 Task: Add Attachment from computer to Card Card0000000069 in Board Board0000000018 in Workspace WS0000000006 in Trello. Add Cover Purple to Card Card0000000069 in Board Board0000000018 in Workspace WS0000000006 in Trello. Add "Move Card To …" Button titled Button0000000069 to "top" of the list "To Do" to Card Card0000000069 in Board Board0000000018 in Workspace WS0000000006 in Trello. Add Description DS0000000069 to Card Card0000000069 in Board Board0000000018 in Workspace WS0000000006 in Trello. Add Comment CM0000000069 to Card Card0000000069 in Board Board0000000018 in Workspace WS0000000006 in Trello
Action: Mouse moved to (472, 546)
Screenshot: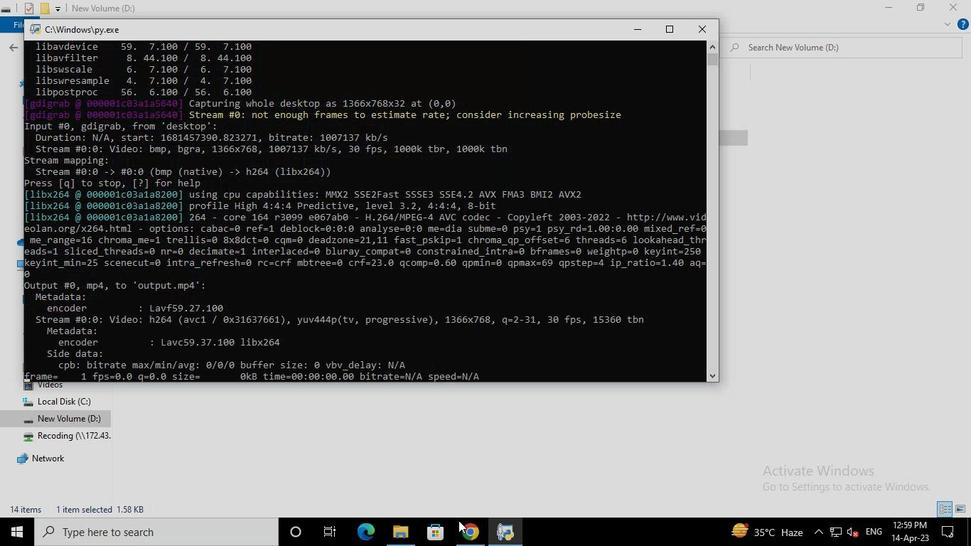 
Action: Mouse pressed left at (472, 545)
Screenshot: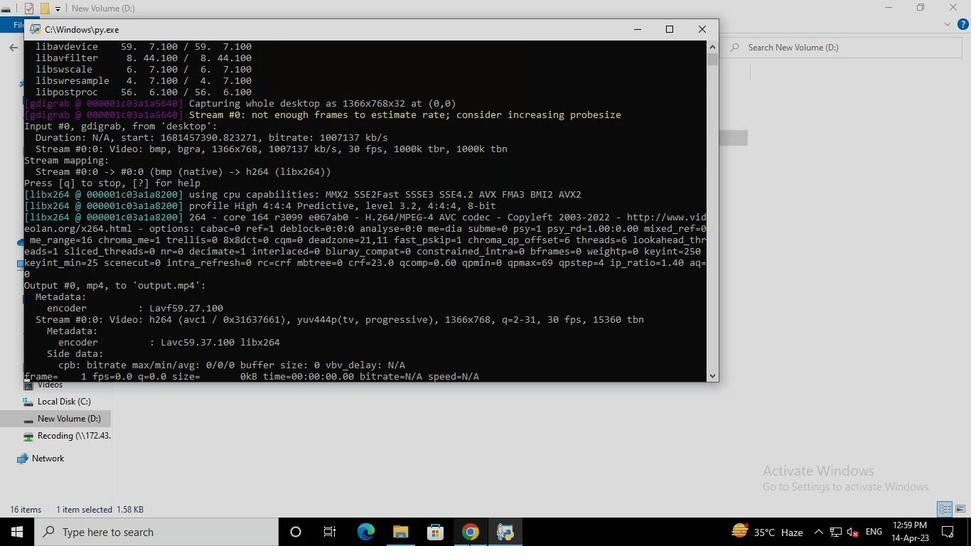 
Action: Mouse moved to (510, 378)
Screenshot: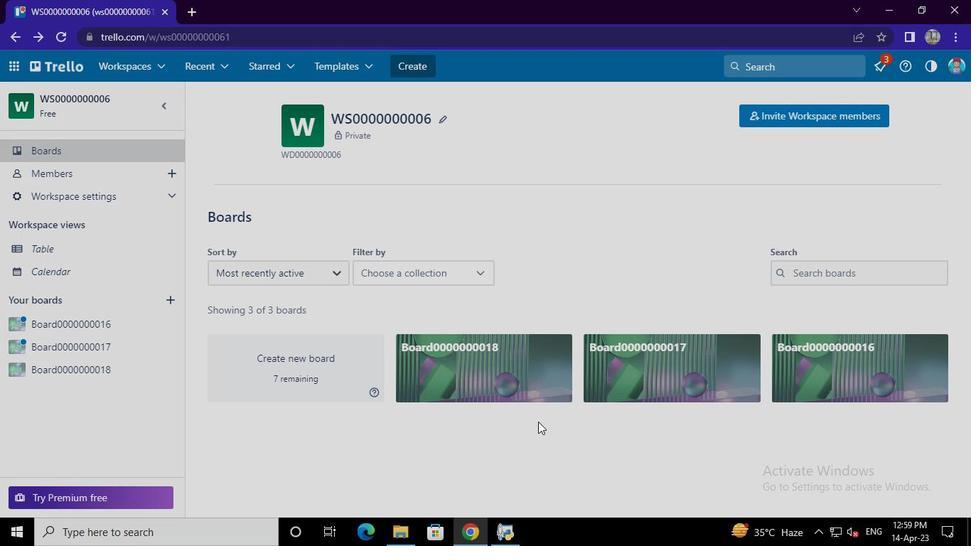 
Action: Mouse pressed left at (510, 378)
Screenshot: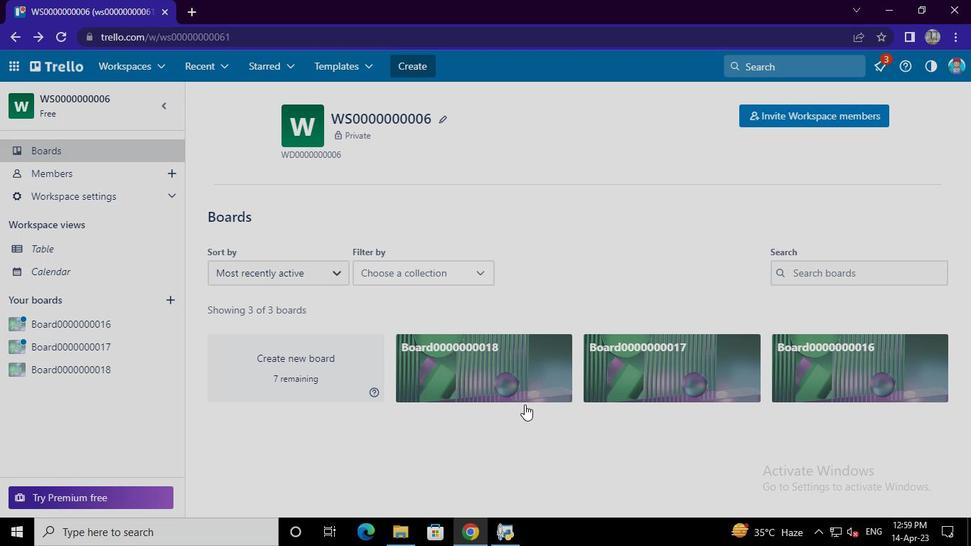 
Action: Mouse moved to (369, 191)
Screenshot: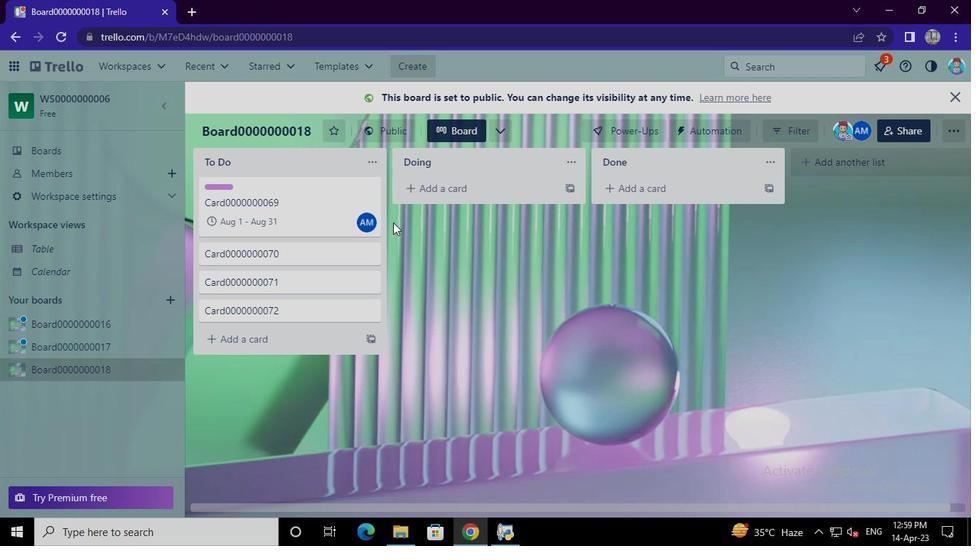 
Action: Mouse pressed left at (369, 191)
Screenshot: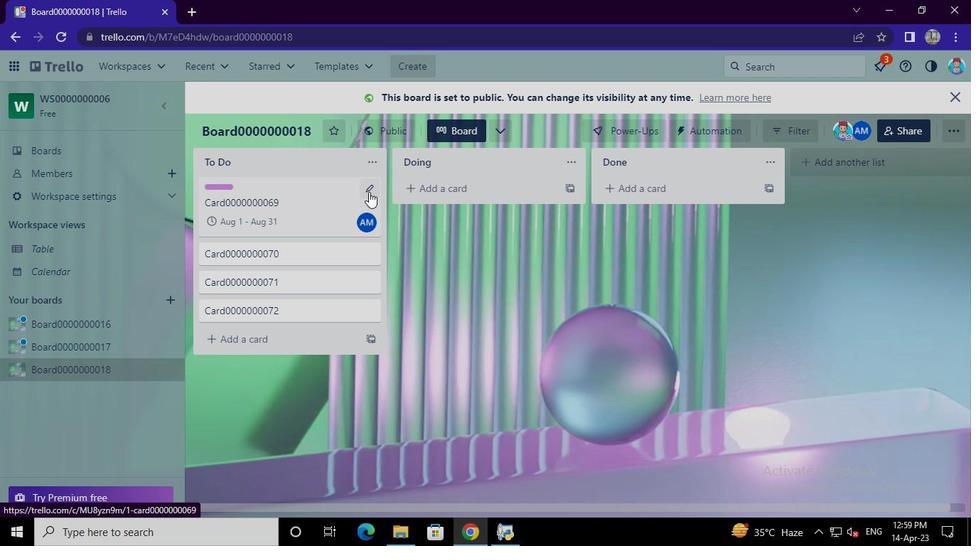 
Action: Mouse moved to (416, 187)
Screenshot: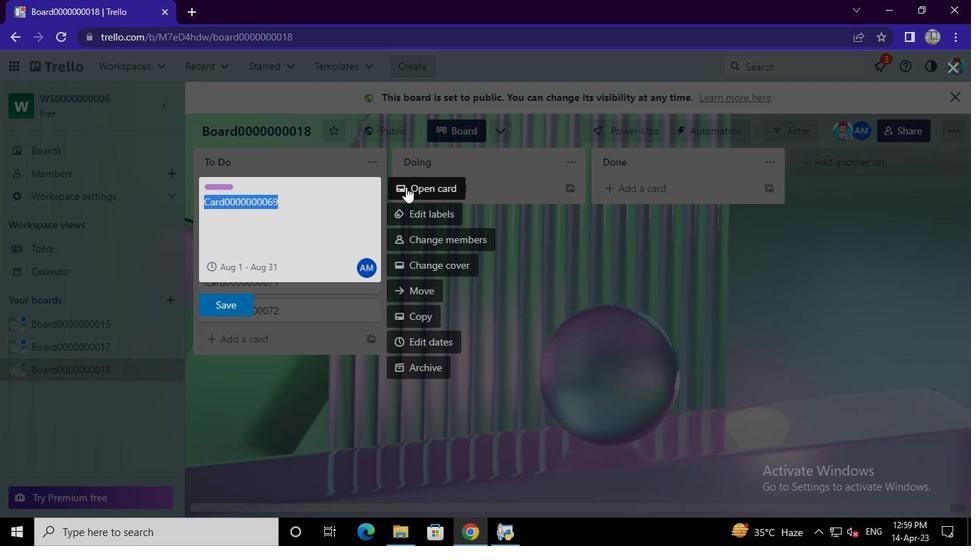 
Action: Mouse pressed left at (416, 187)
Screenshot: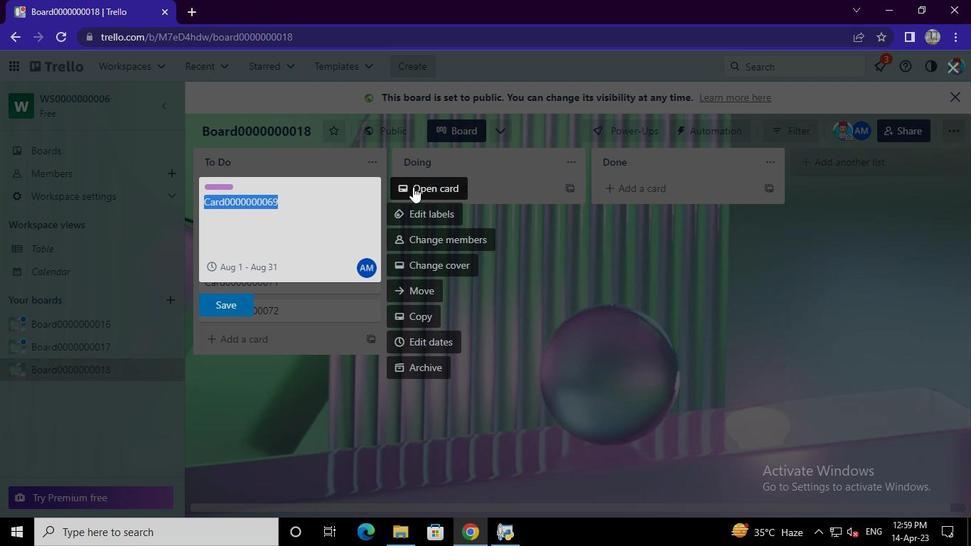 
Action: Mouse moved to (669, 343)
Screenshot: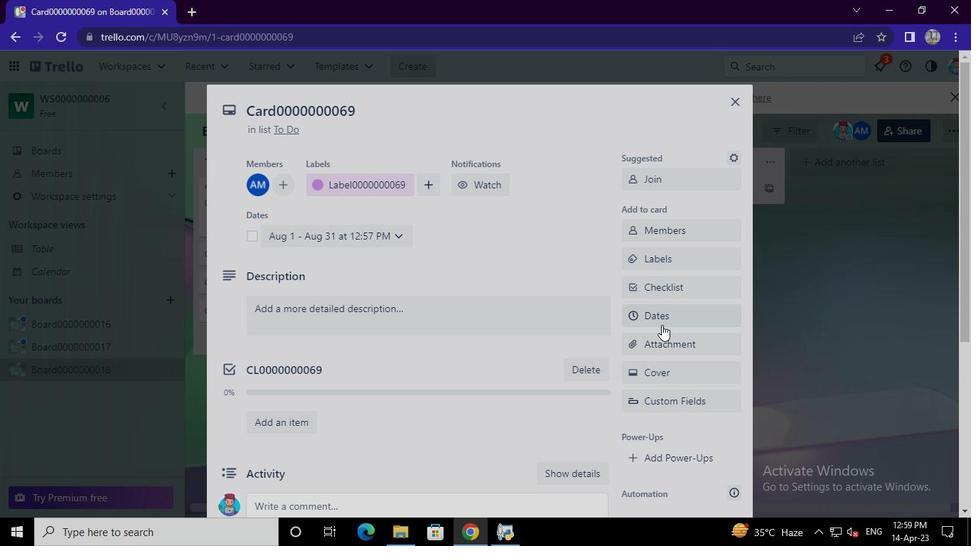 
Action: Mouse pressed left at (669, 343)
Screenshot: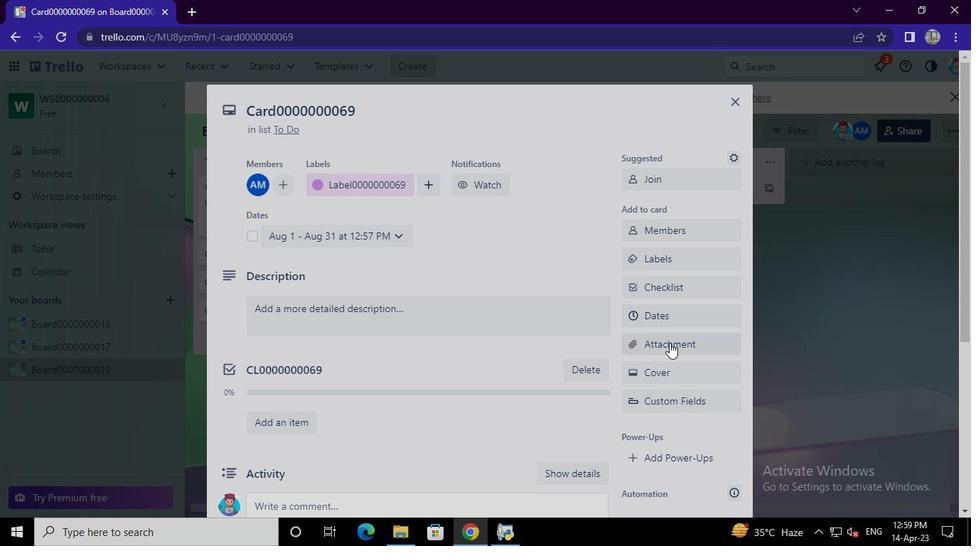 
Action: Mouse moved to (653, 127)
Screenshot: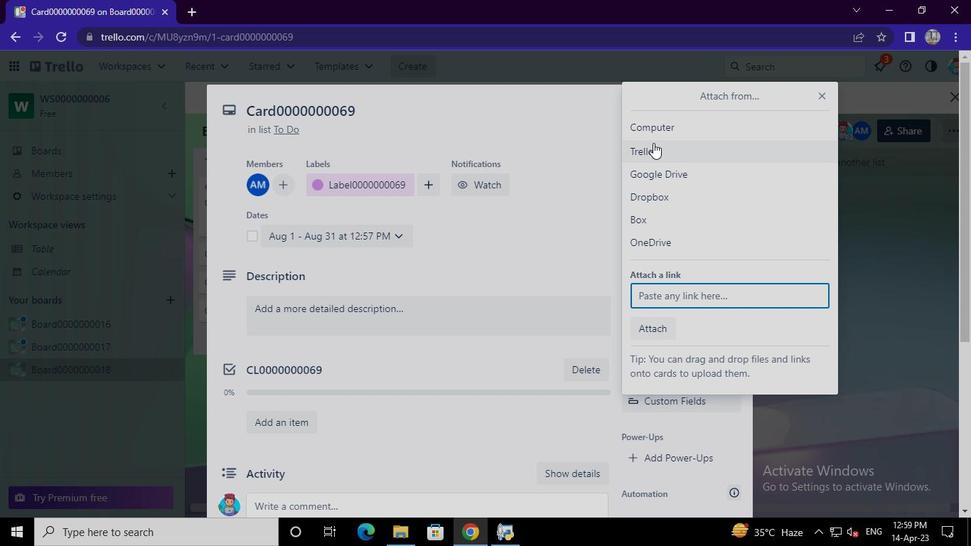 
Action: Mouse pressed left at (653, 127)
Screenshot: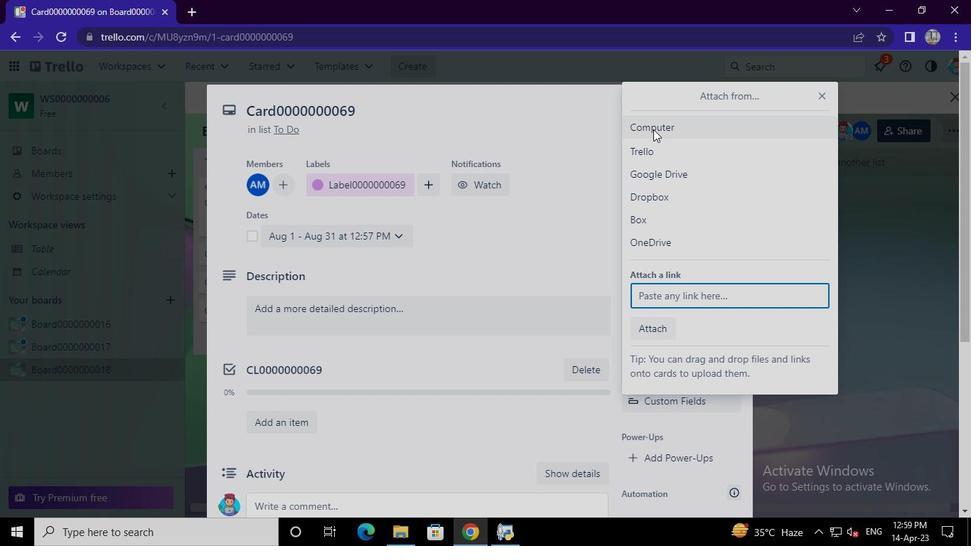 
Action: Mouse moved to (231, 155)
Screenshot: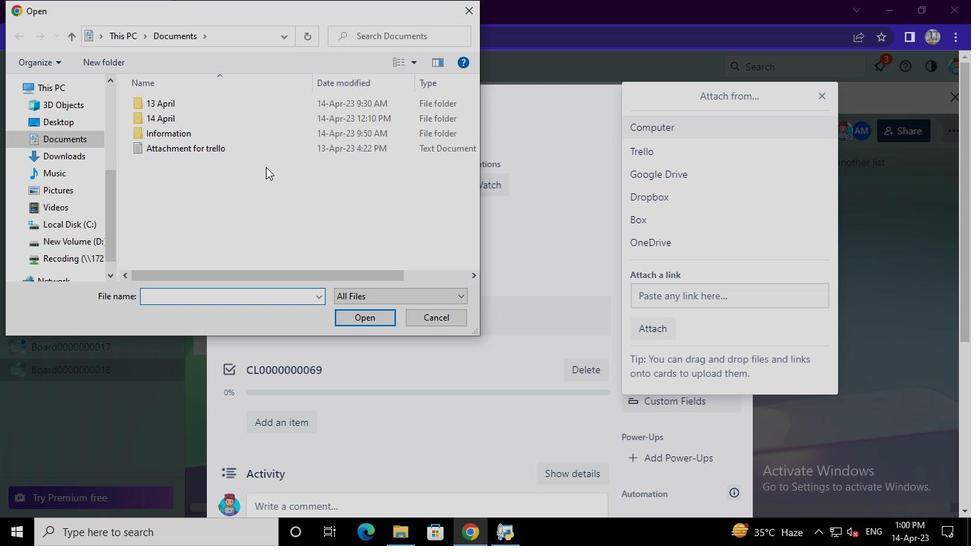 
Action: Mouse pressed left at (231, 155)
Screenshot: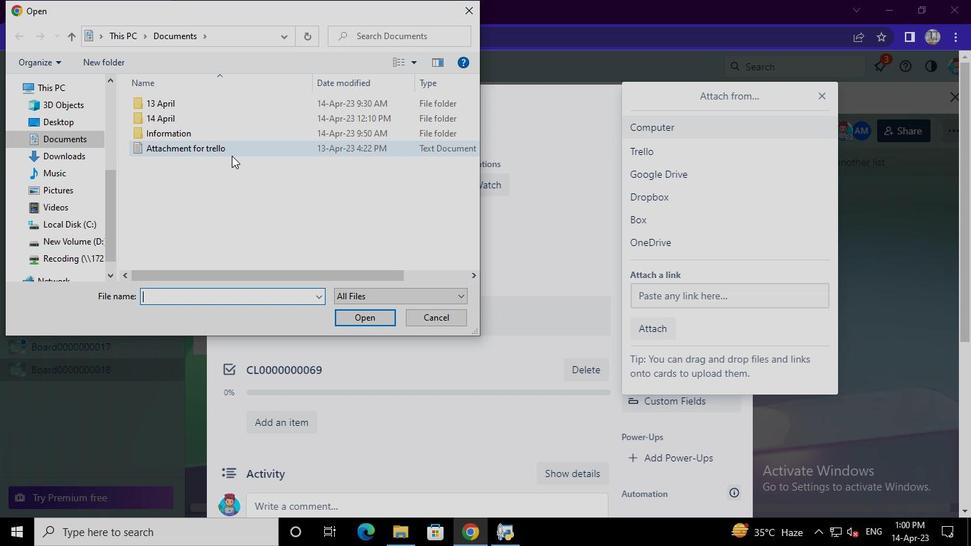 
Action: Mouse pressed left at (231, 155)
Screenshot: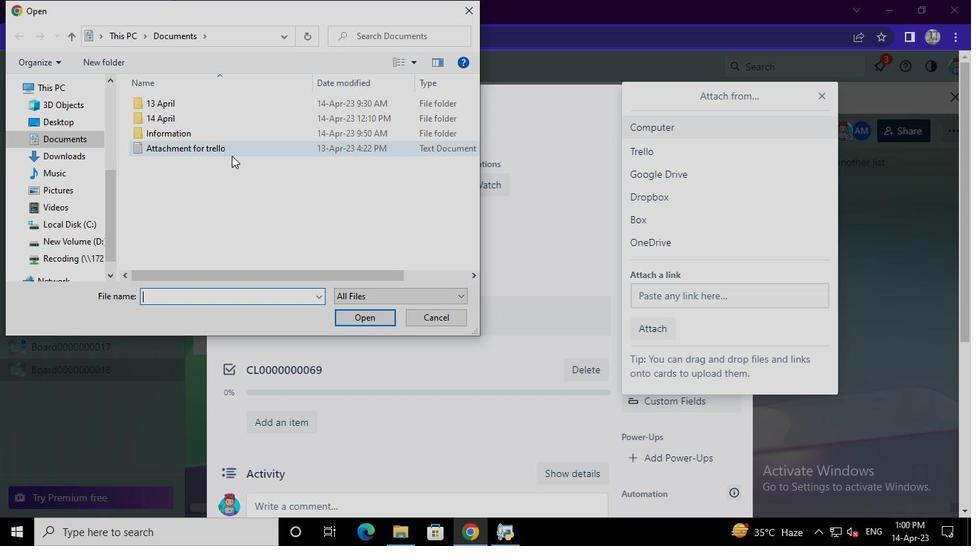
Action: Mouse moved to (649, 374)
Screenshot: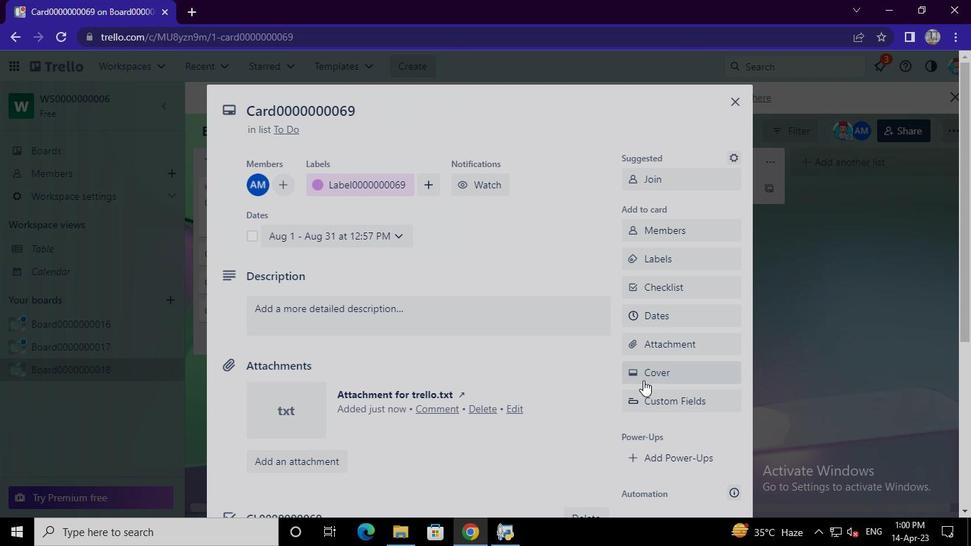 
Action: Mouse pressed left at (649, 374)
Screenshot: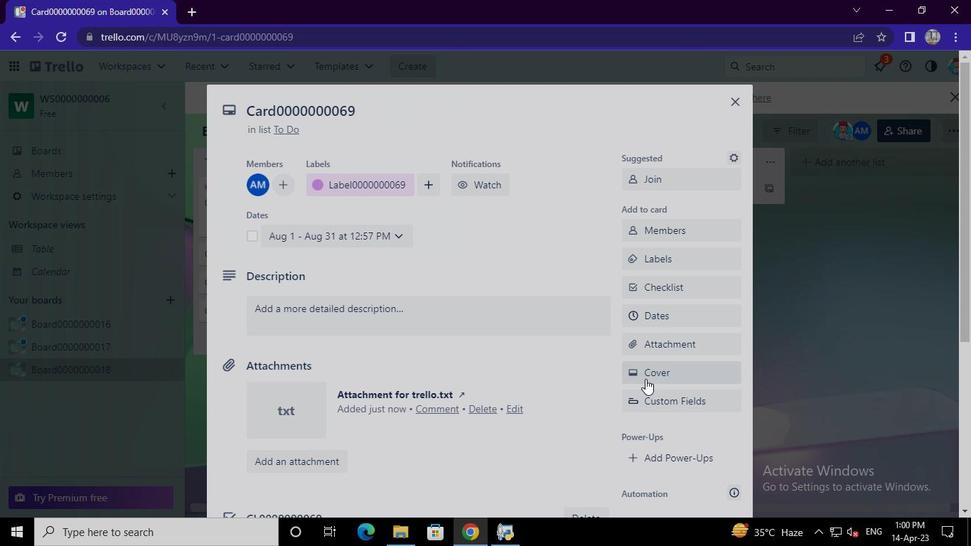 
Action: Mouse moved to (804, 237)
Screenshot: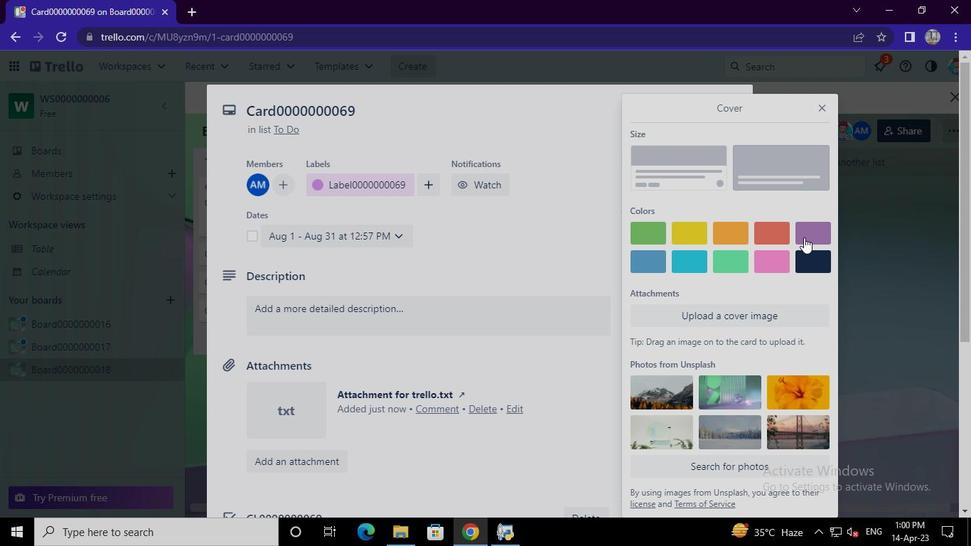 
Action: Mouse pressed left at (804, 237)
Screenshot: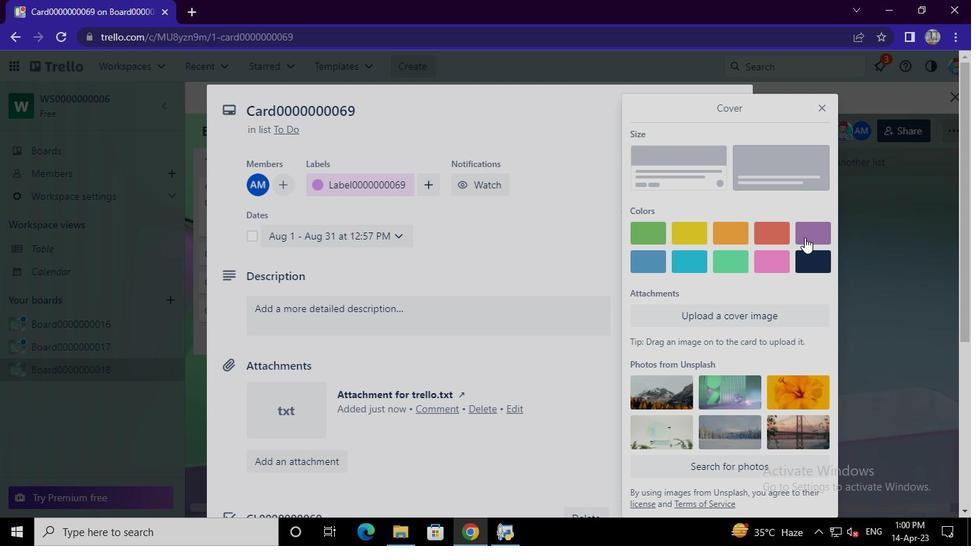 
Action: Mouse moved to (818, 102)
Screenshot: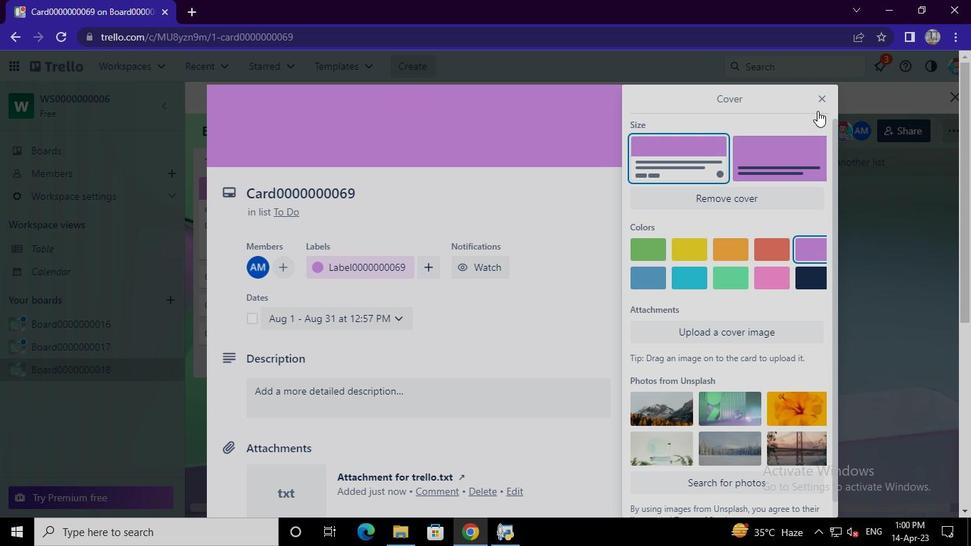 
Action: Mouse pressed left at (818, 102)
Screenshot: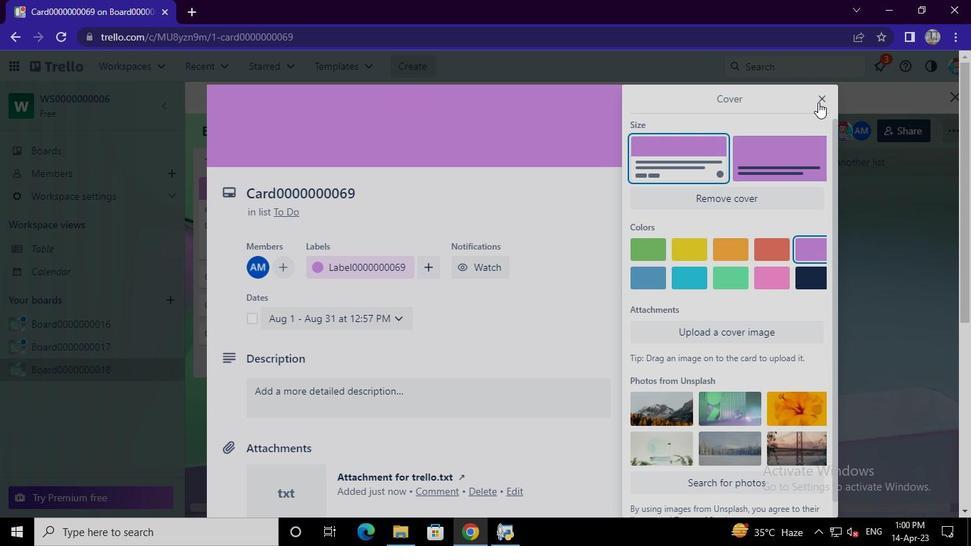 
Action: Mouse moved to (657, 285)
Screenshot: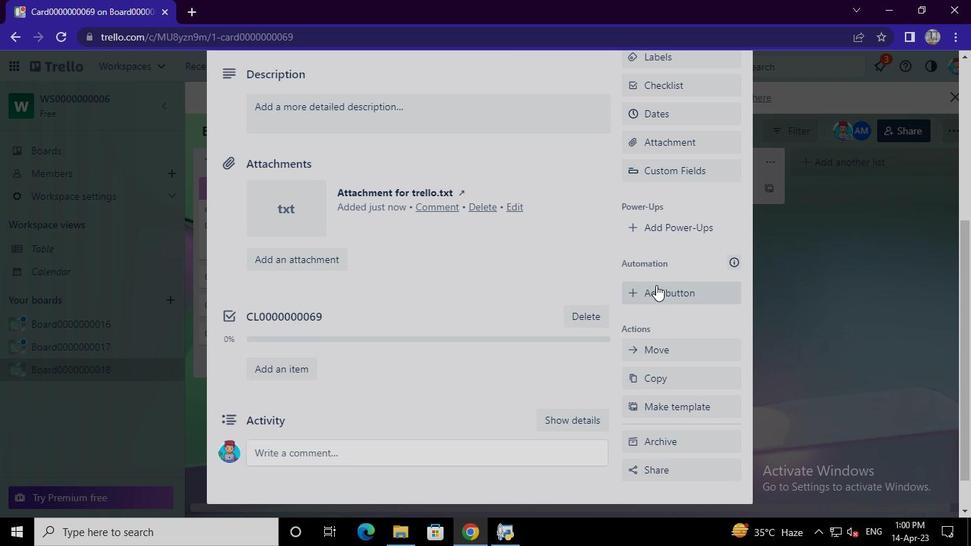 
Action: Mouse pressed left at (657, 285)
Screenshot: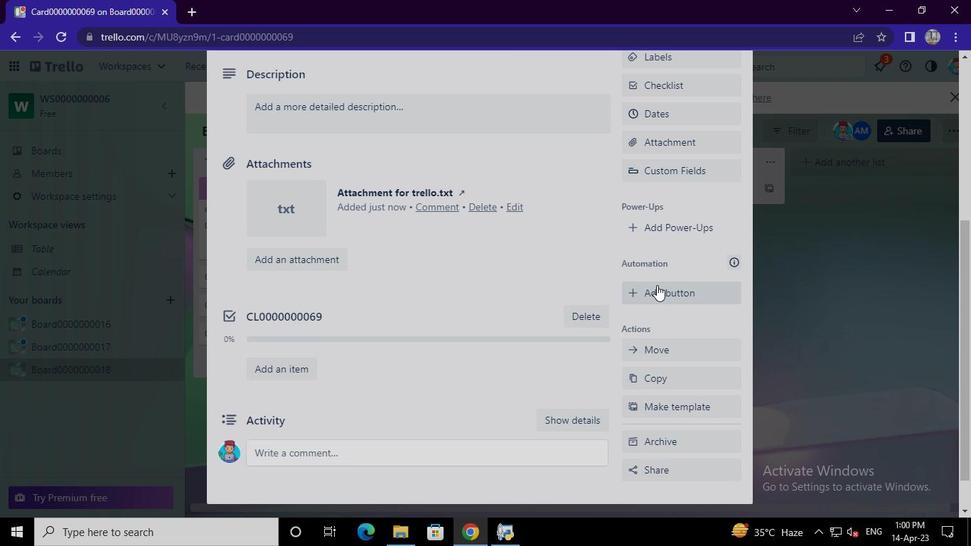 
Action: Mouse moved to (694, 165)
Screenshot: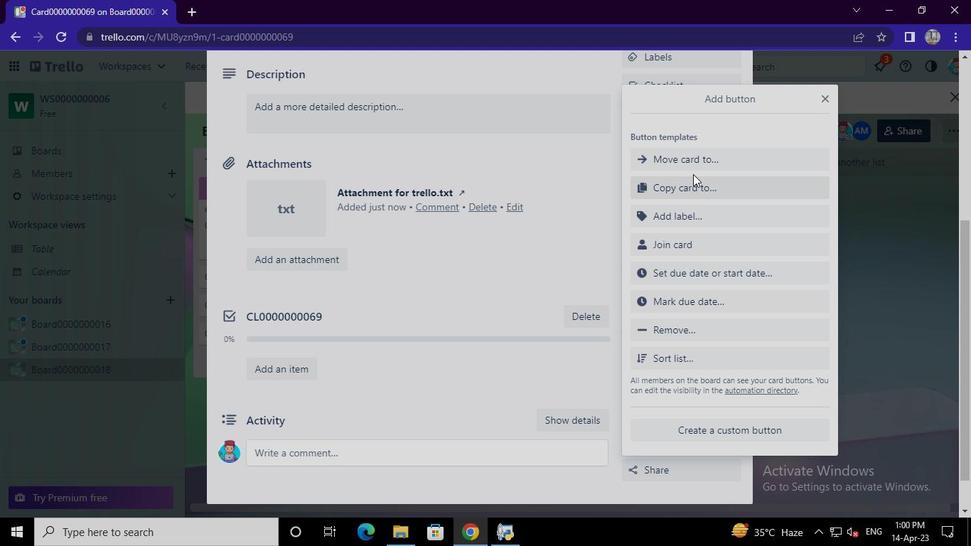 
Action: Mouse pressed left at (694, 165)
Screenshot: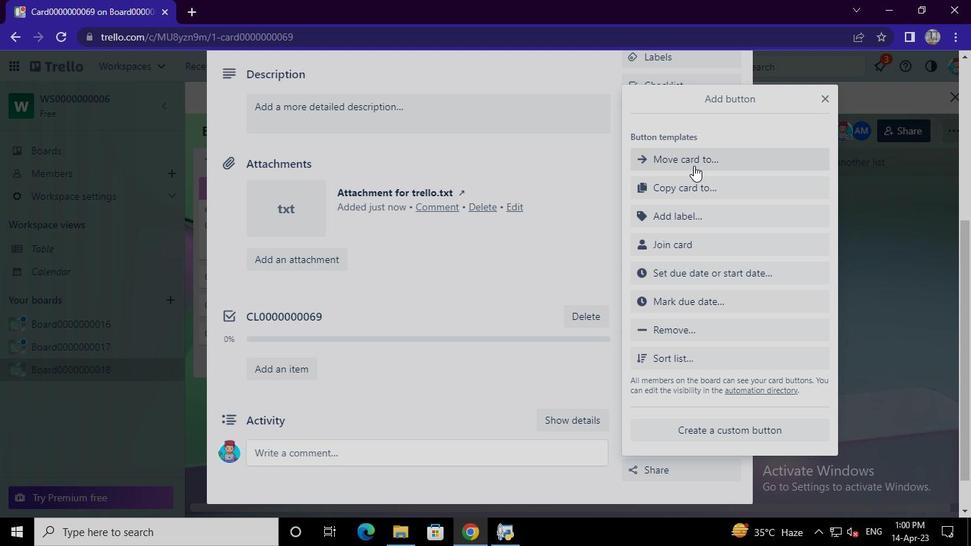 
Action: Mouse pressed left at (694, 165)
Screenshot: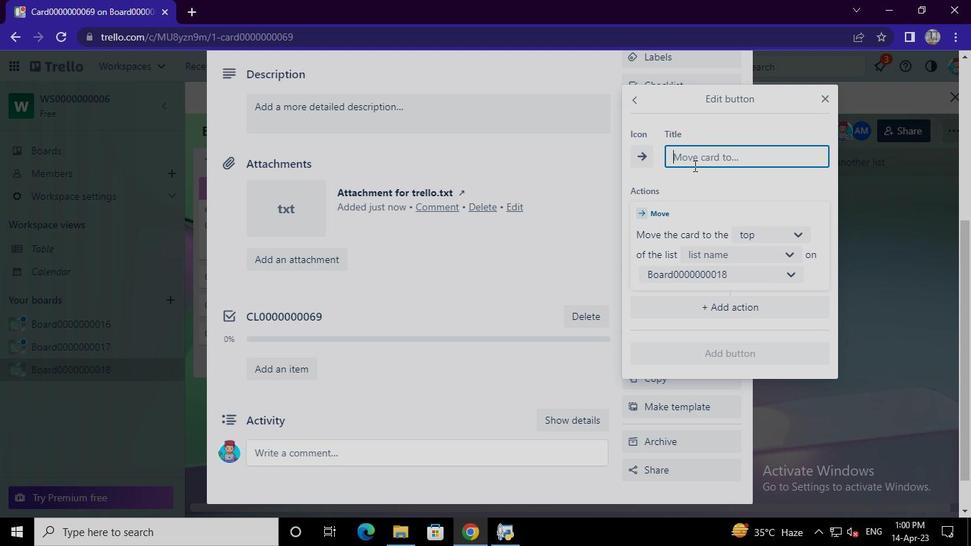 
Action: Keyboard Key.shift
Screenshot: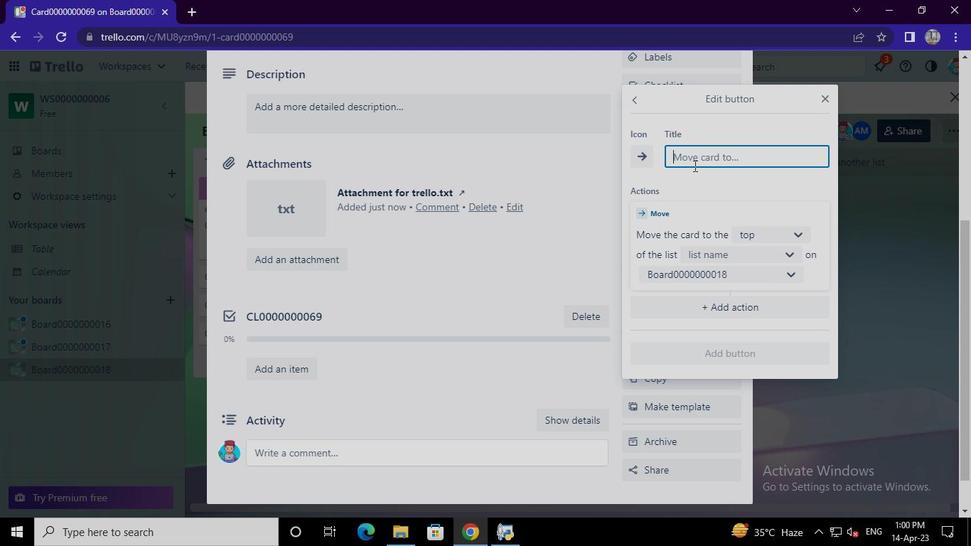 
Action: Keyboard B
Screenshot: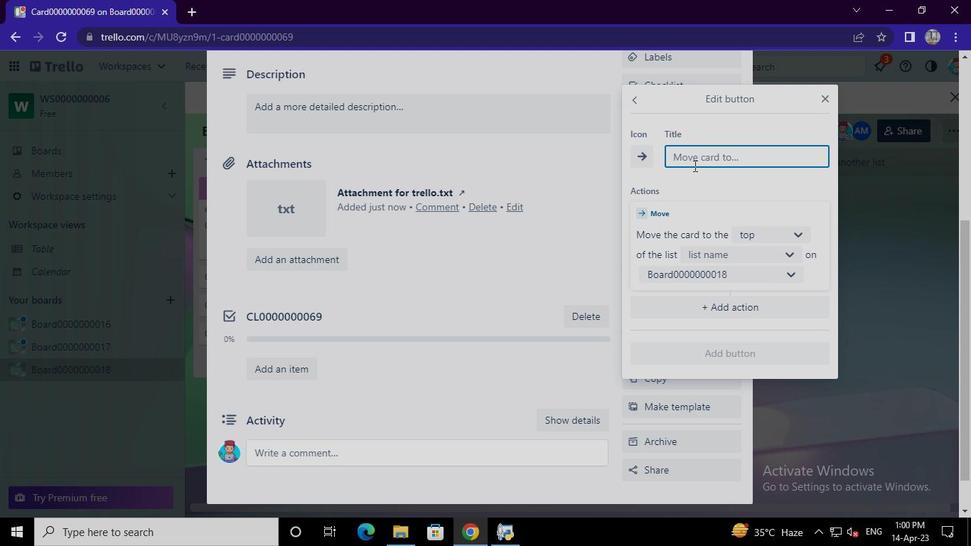 
Action: Keyboard u
Screenshot: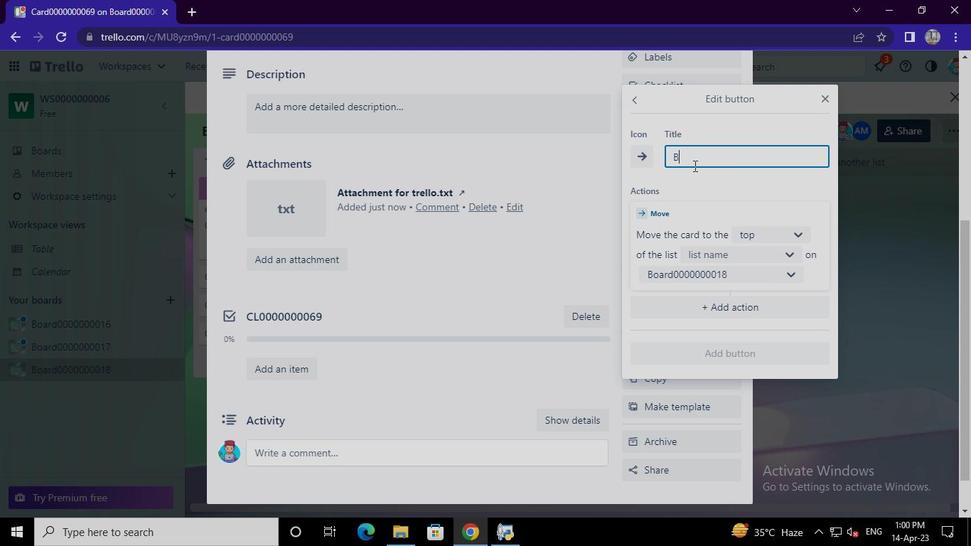 
Action: Keyboard t
Screenshot: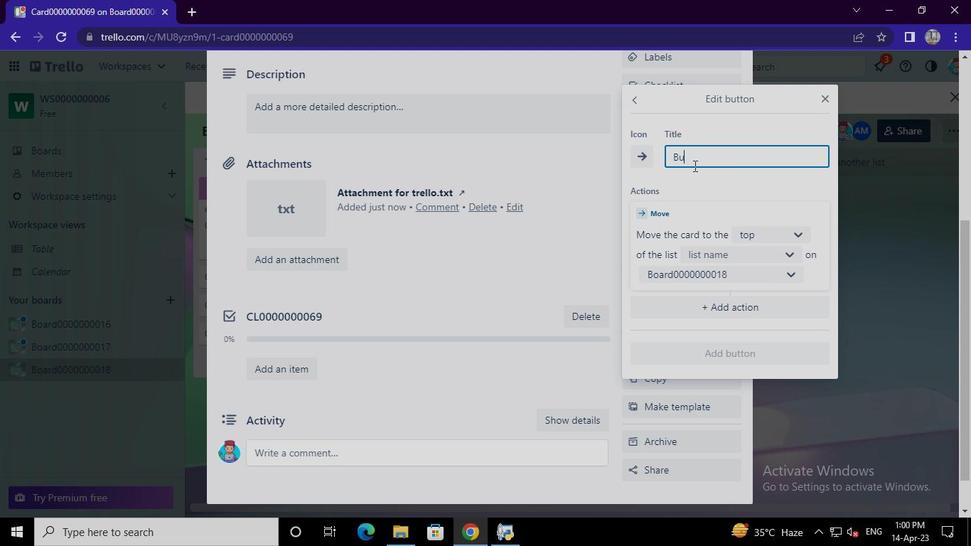 
Action: Keyboard t
Screenshot: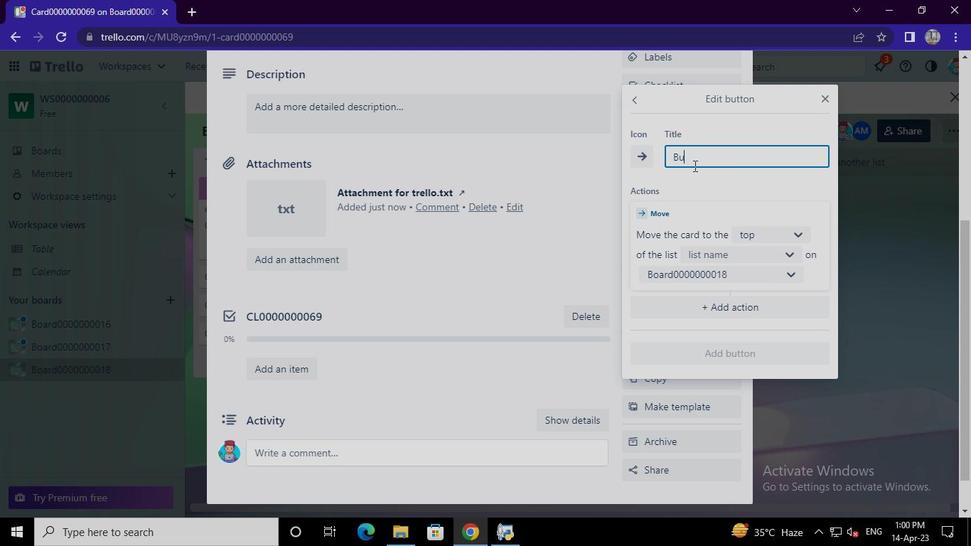 
Action: Keyboard o
Screenshot: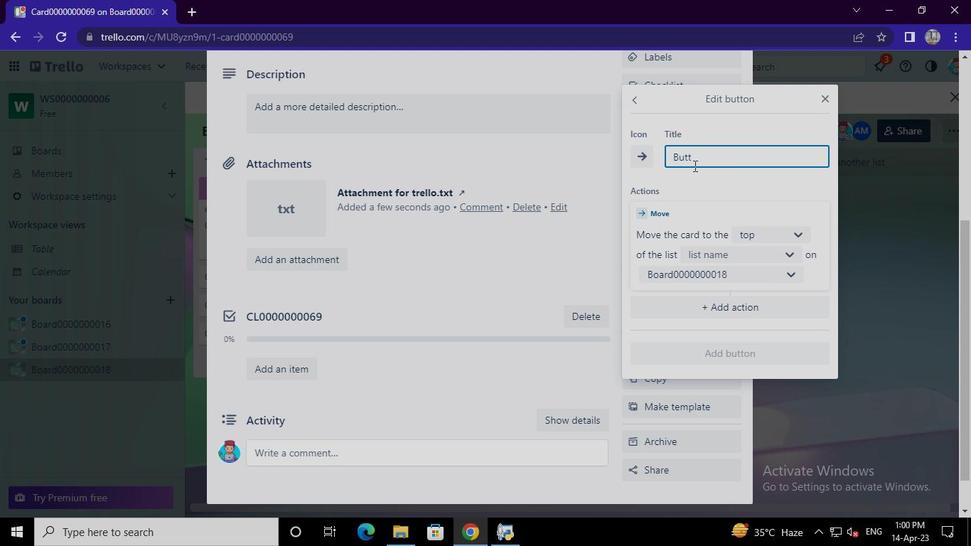 
Action: Keyboard n
Screenshot: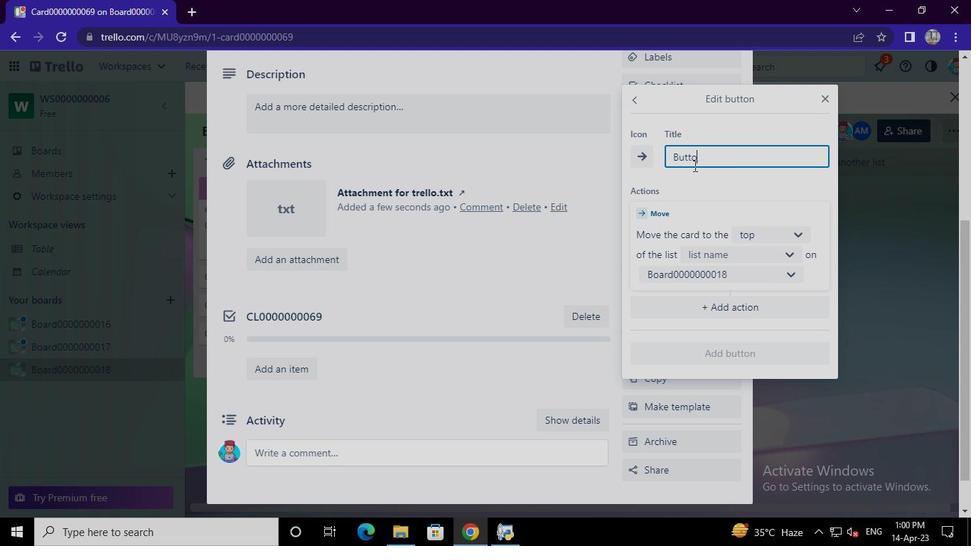 
Action: Keyboard <96>
Screenshot: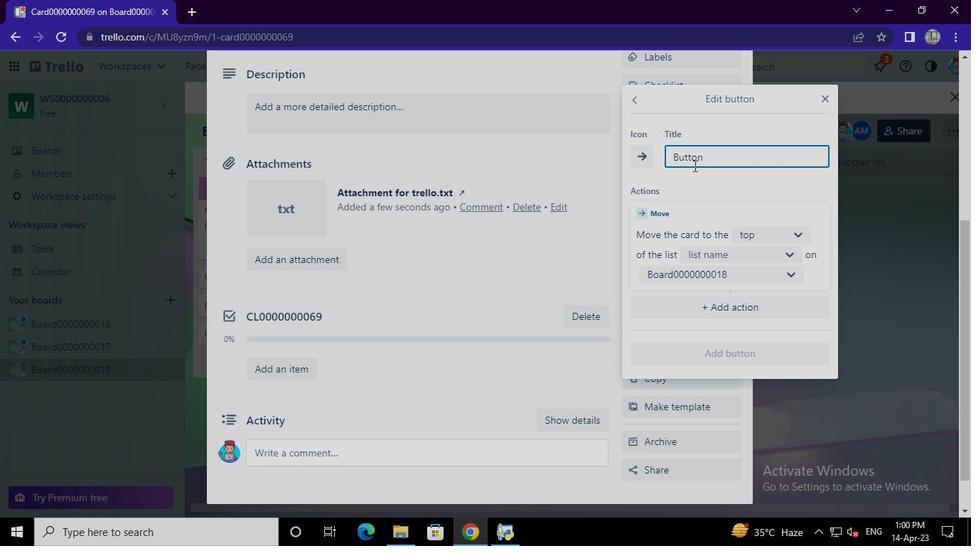
Action: Keyboard <96>
Screenshot: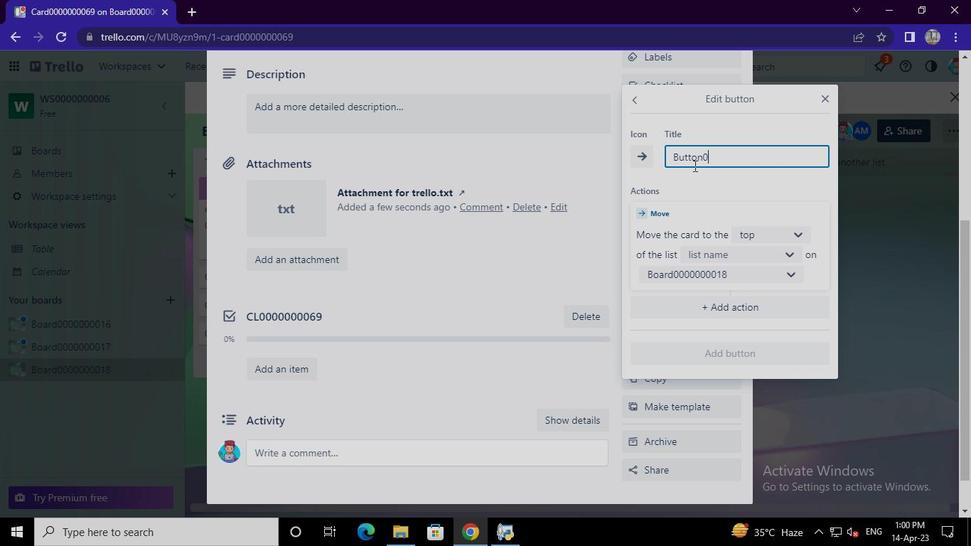 
Action: Keyboard <96>
Screenshot: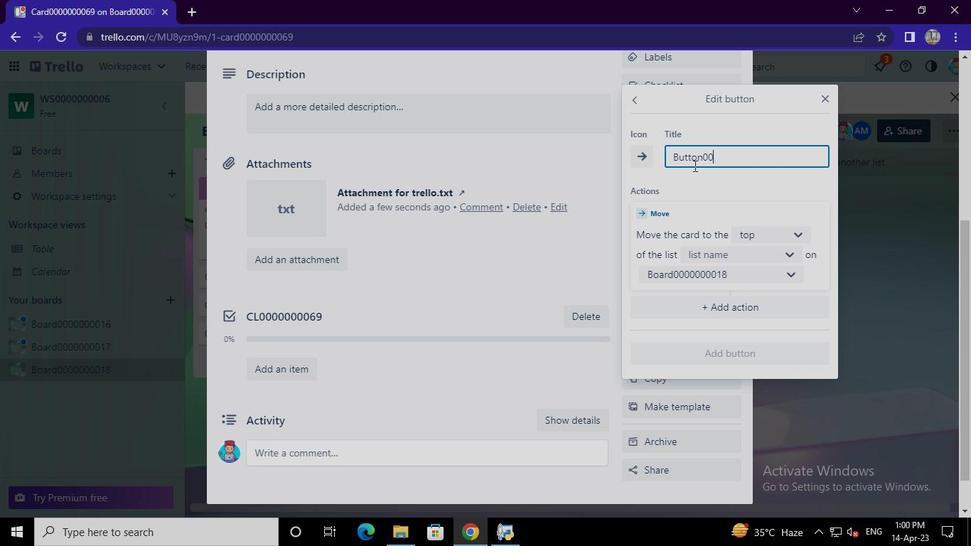 
Action: Keyboard <96>
Screenshot: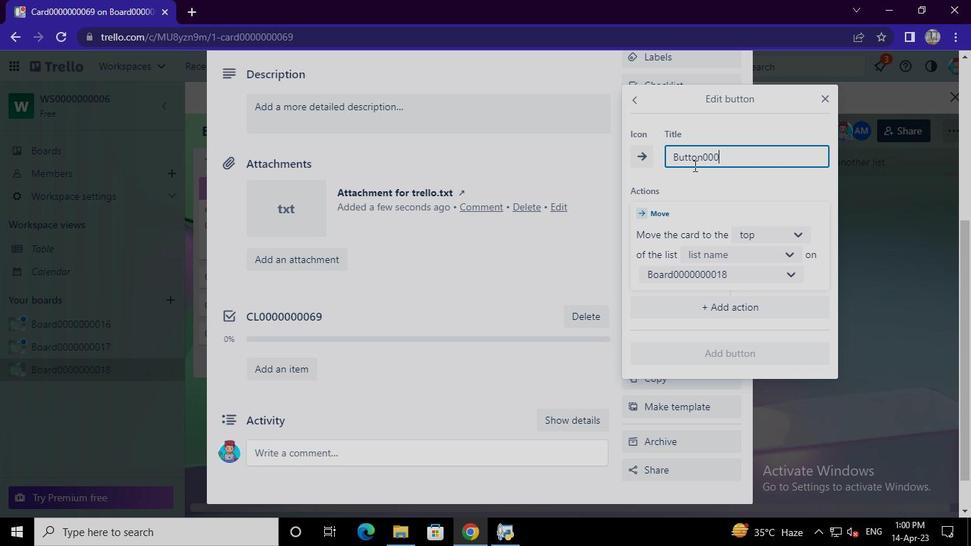 
Action: Keyboard <96>
Screenshot: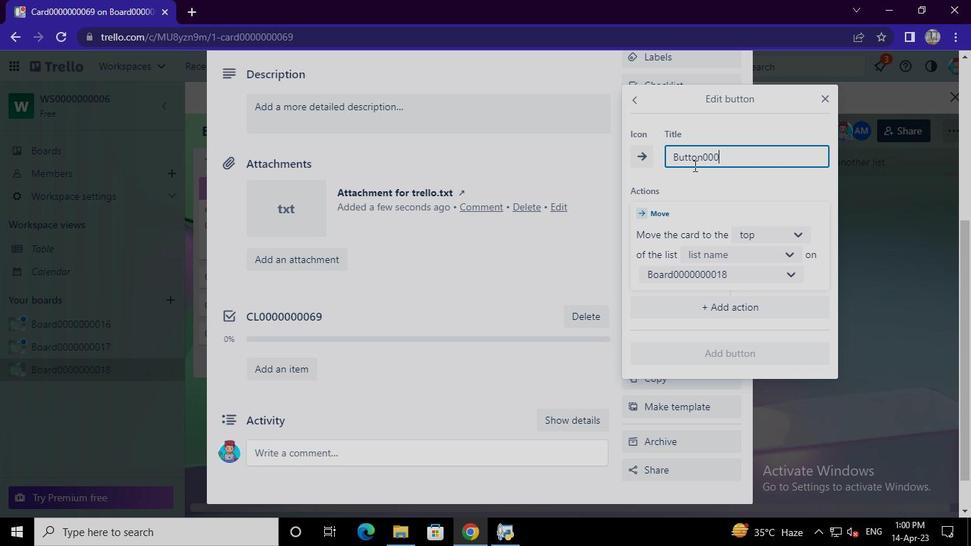 
Action: Keyboard <96>
Screenshot: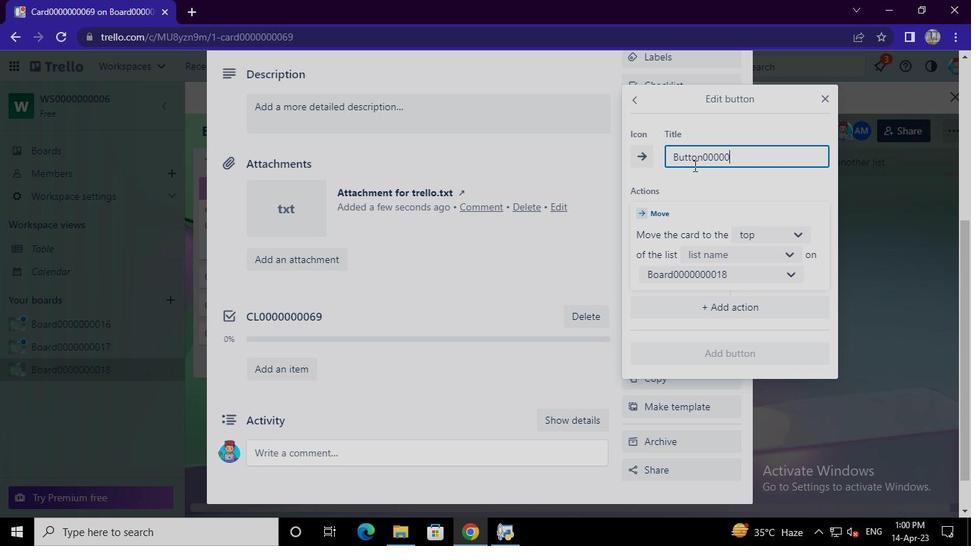 
Action: Keyboard <96>
Screenshot: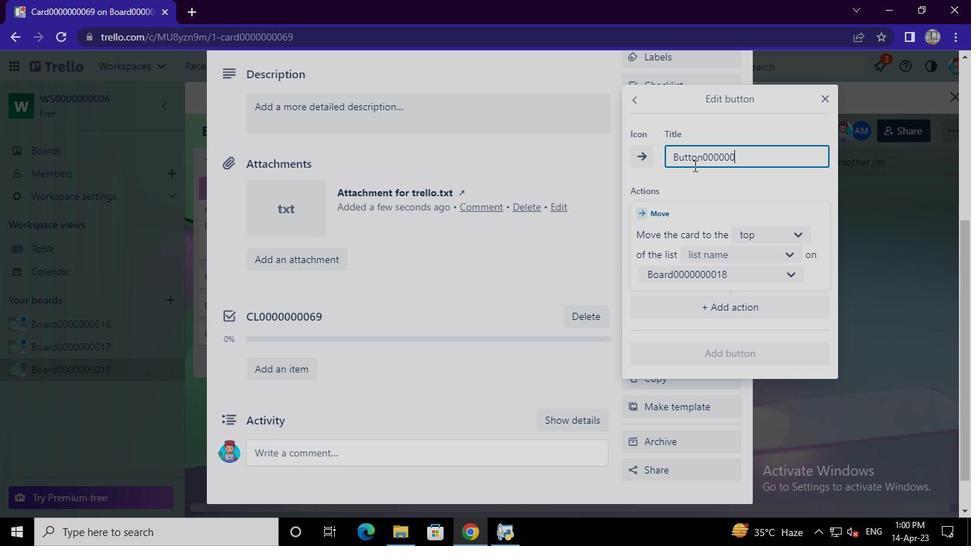 
Action: Keyboard <96>
Screenshot: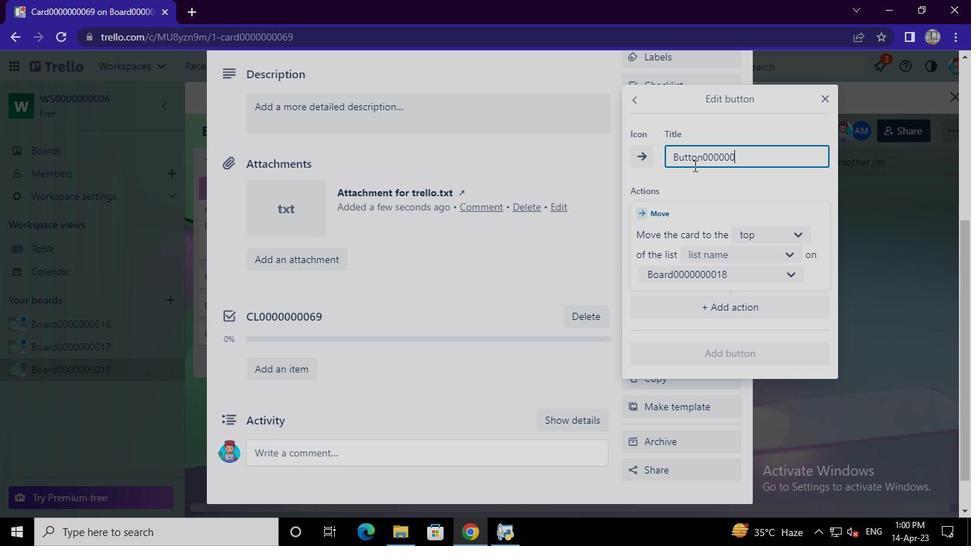 
Action: Keyboard <102>
Screenshot: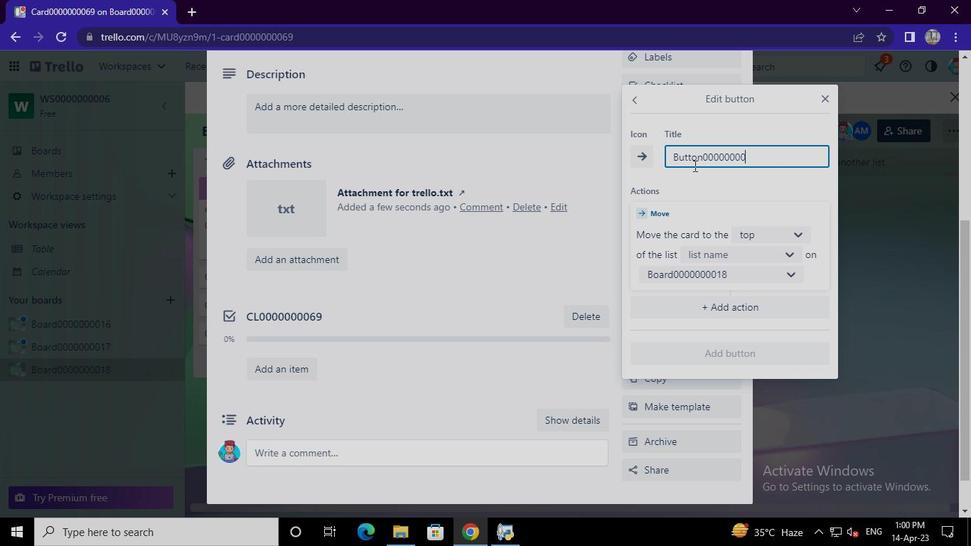 
Action: Keyboard <105>
Screenshot: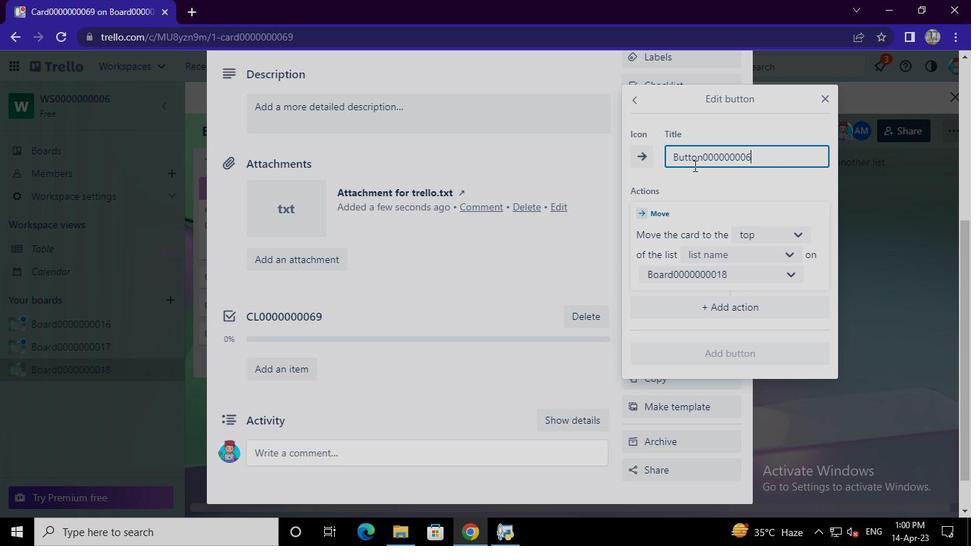 
Action: Mouse moved to (760, 233)
Screenshot: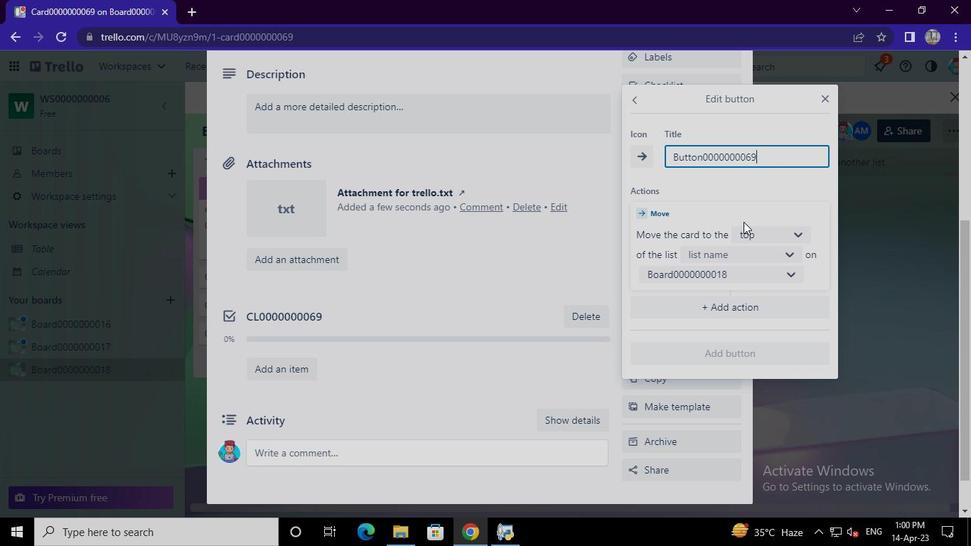 
Action: Mouse pressed left at (760, 233)
Screenshot: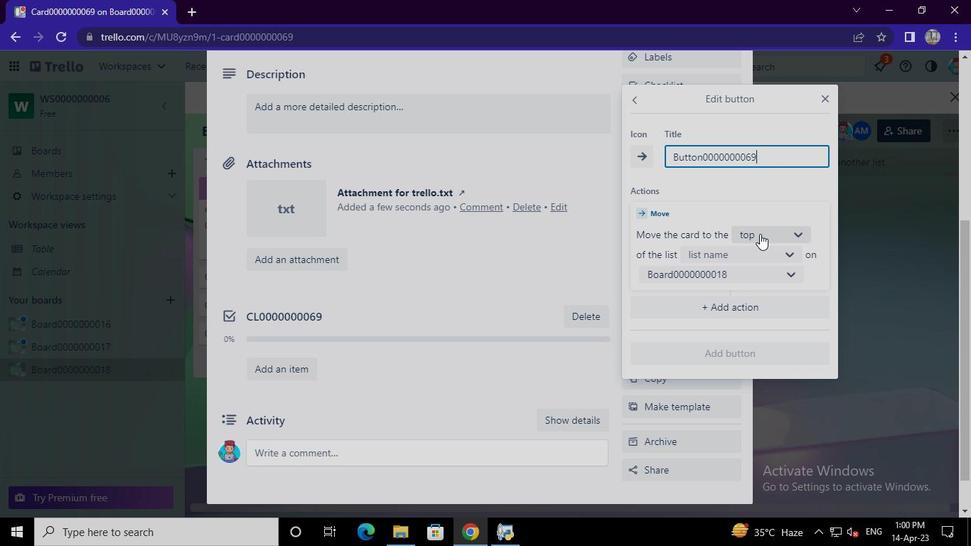 
Action: Mouse moved to (762, 255)
Screenshot: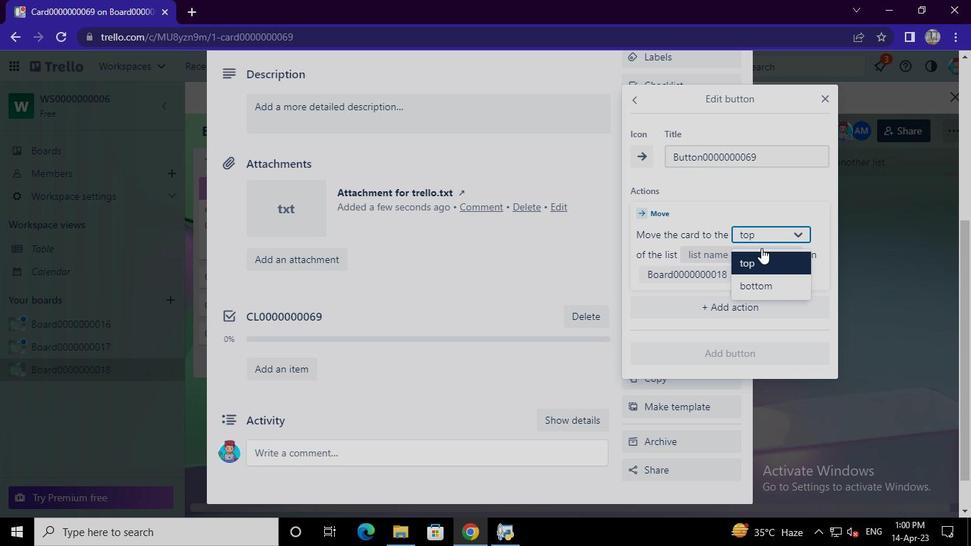 
Action: Mouse pressed left at (762, 255)
Screenshot: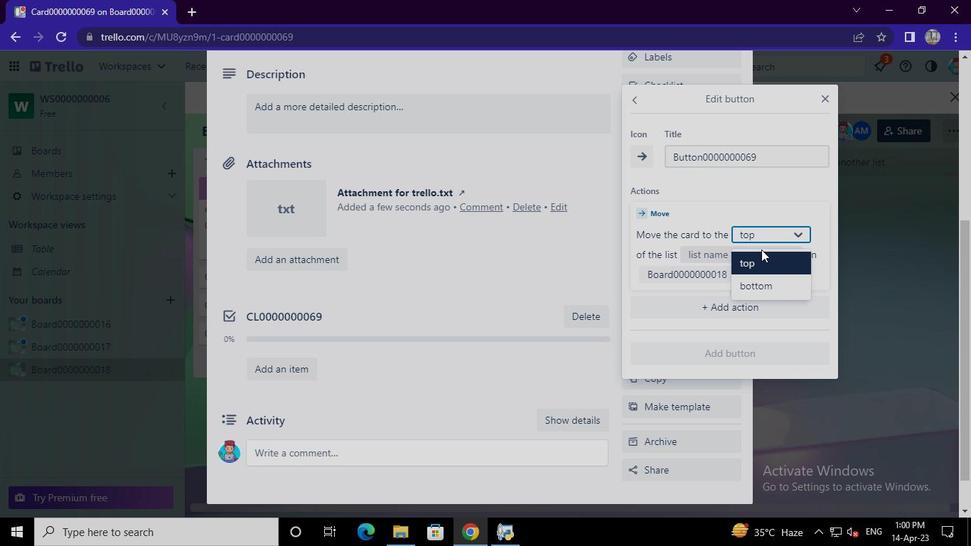 
Action: Mouse moved to (762, 255)
Screenshot: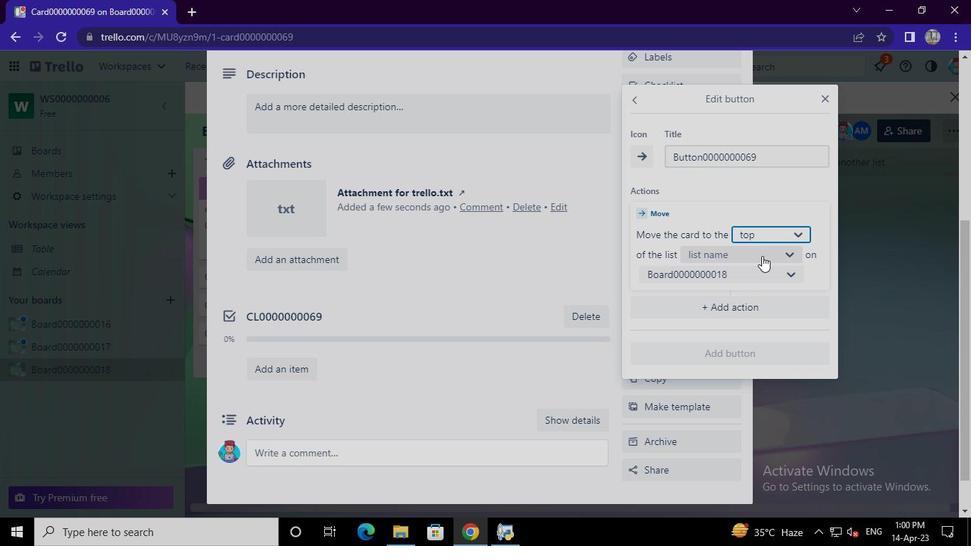 
Action: Mouse pressed left at (762, 255)
Screenshot: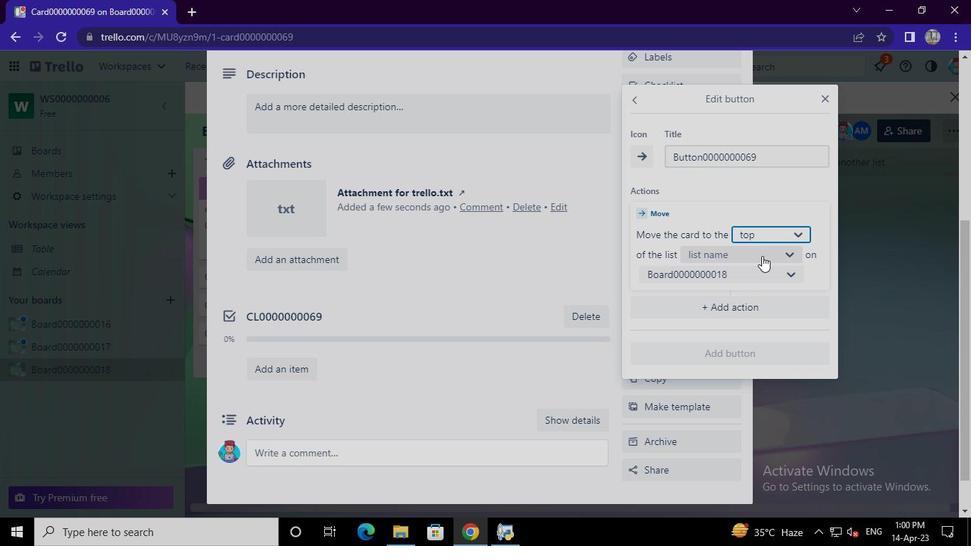 
Action: Mouse moved to (745, 279)
Screenshot: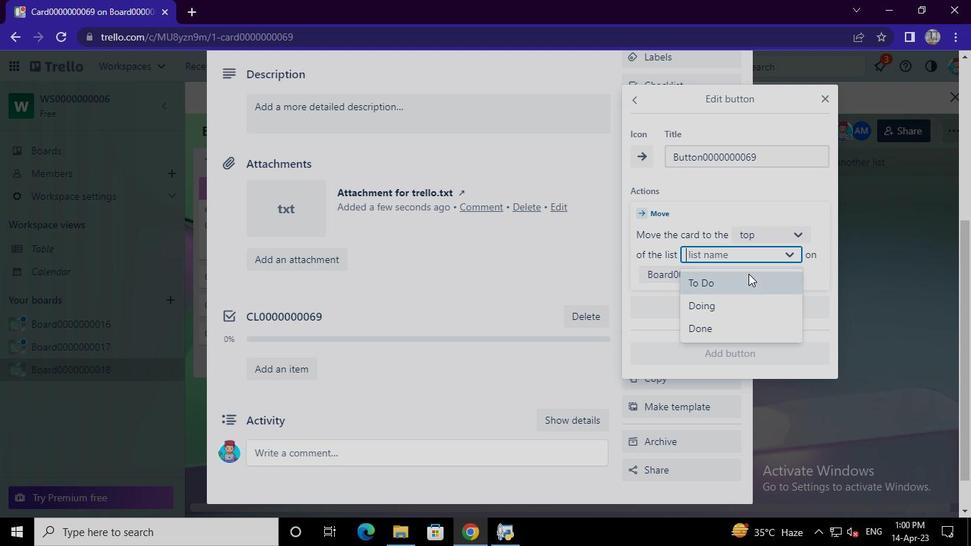 
Action: Mouse pressed left at (745, 279)
Screenshot: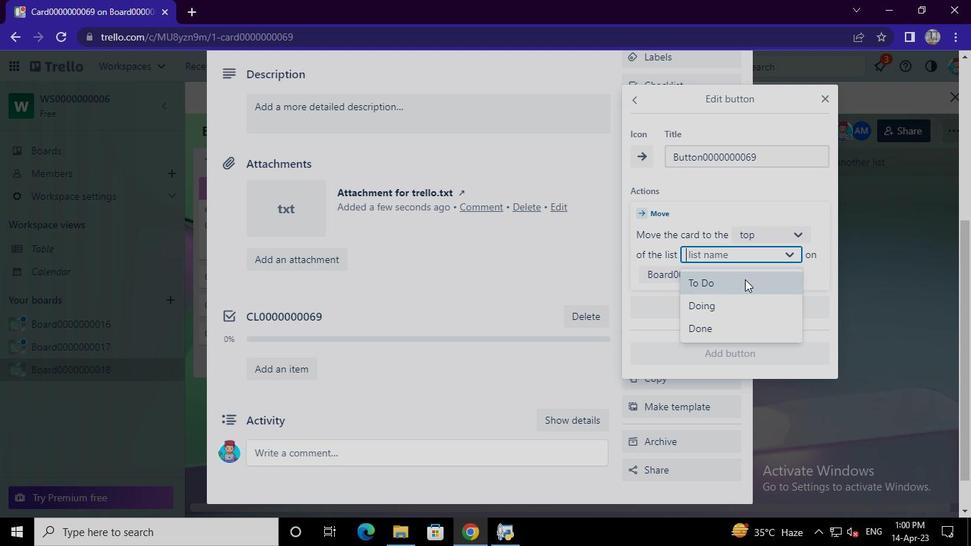 
Action: Mouse moved to (731, 347)
Screenshot: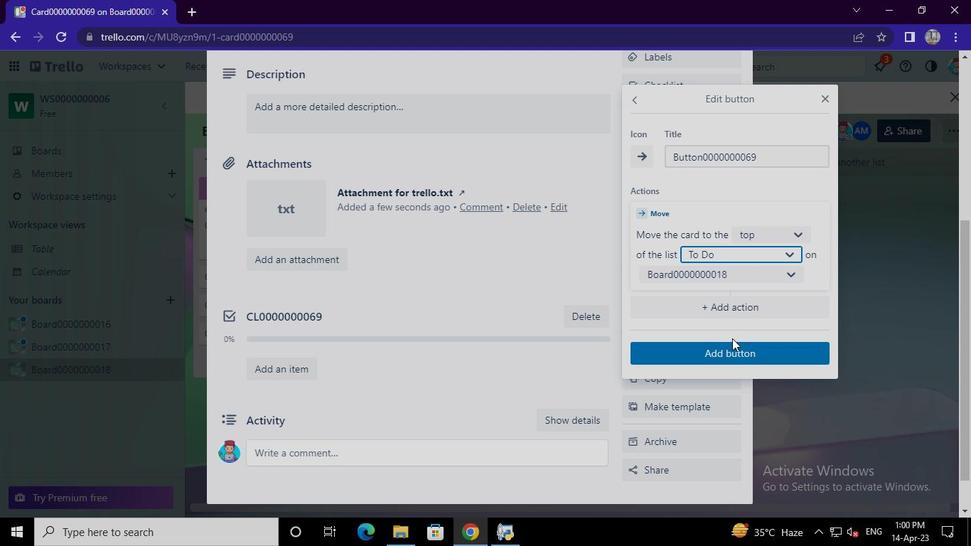 
Action: Mouse pressed left at (731, 347)
Screenshot: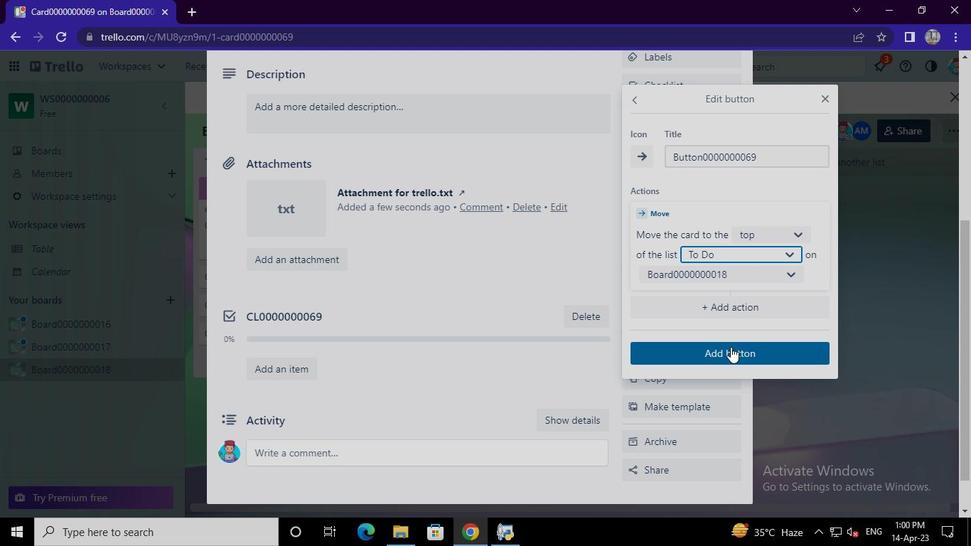 
Action: Mouse moved to (431, 241)
Screenshot: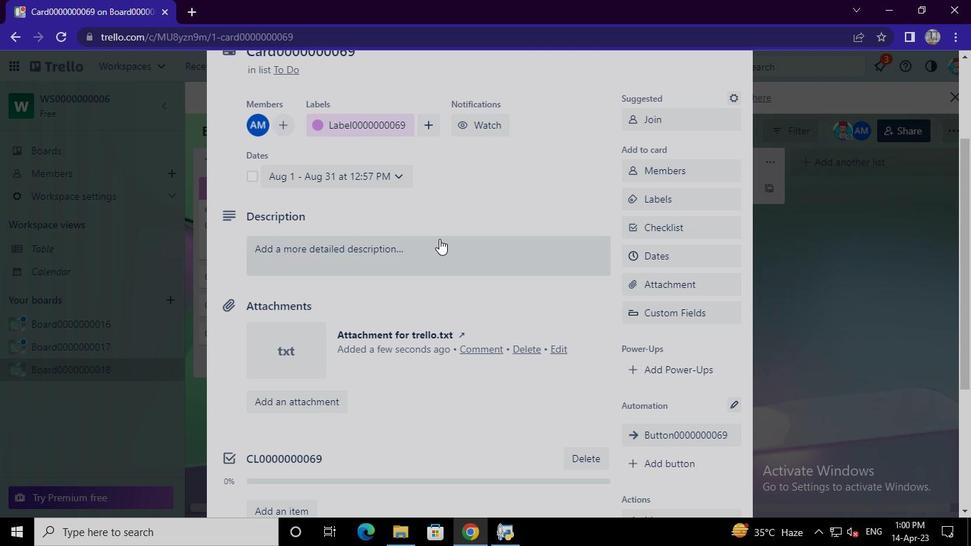 
Action: Mouse pressed left at (431, 241)
Screenshot: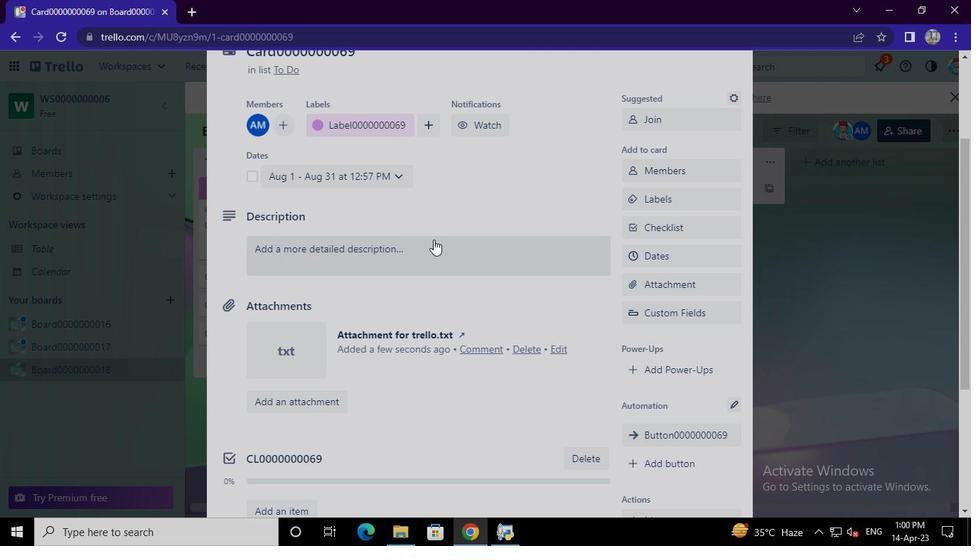 
Action: Mouse moved to (396, 315)
Screenshot: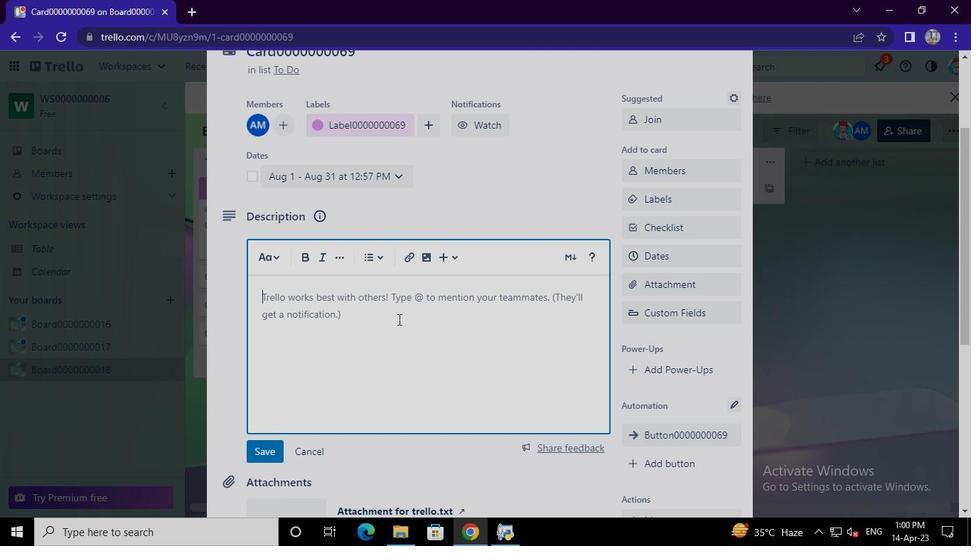
Action: Mouse pressed left at (396, 315)
Screenshot: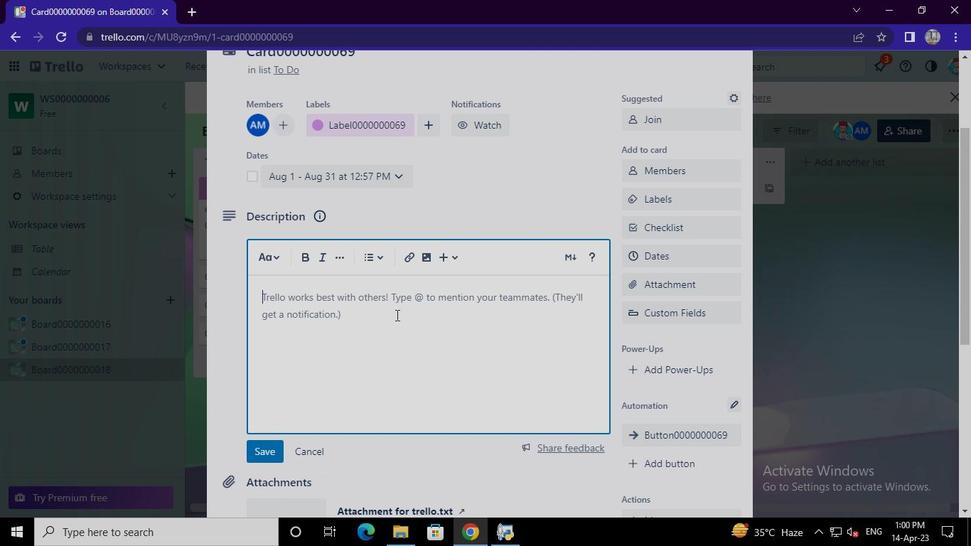 
Action: Keyboard Key.shift
Screenshot: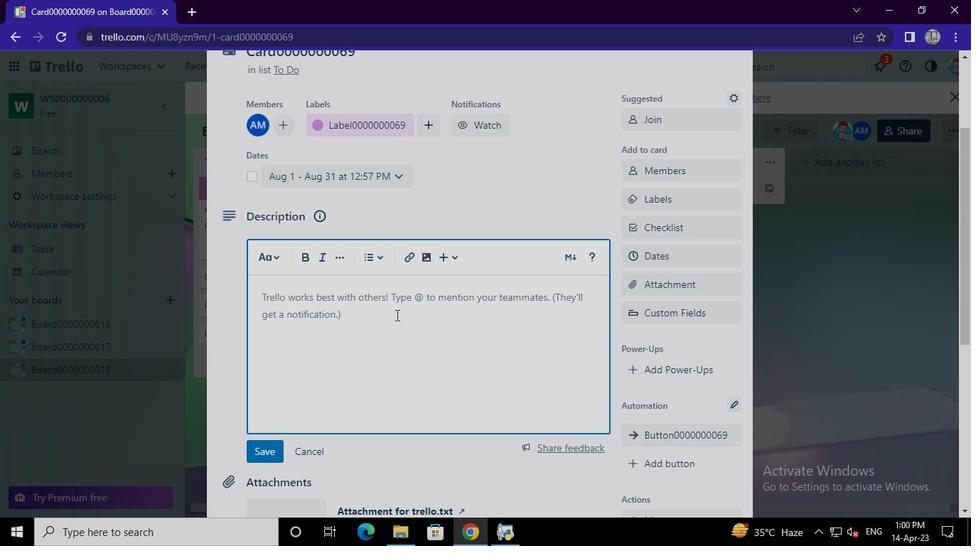 
Action: Keyboard D
Screenshot: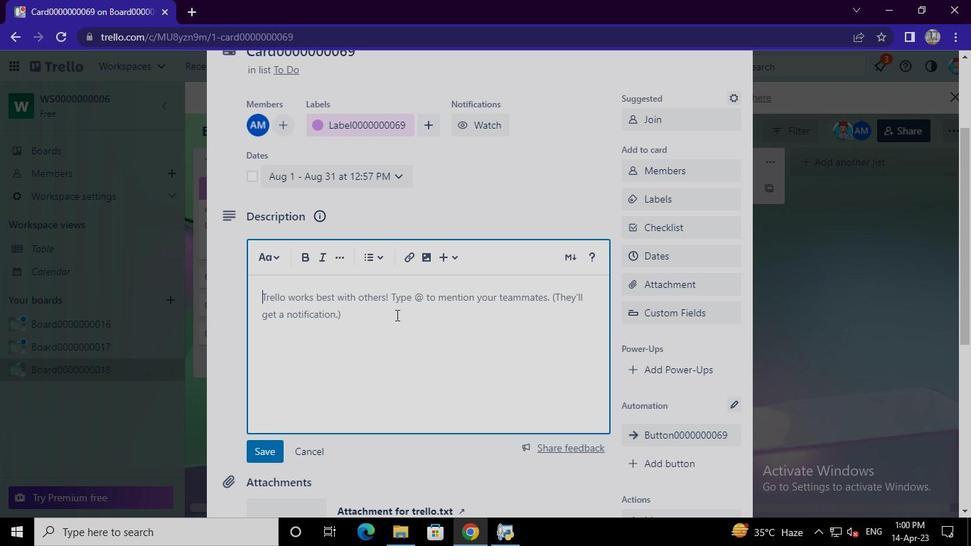 
Action: Keyboard S
Screenshot: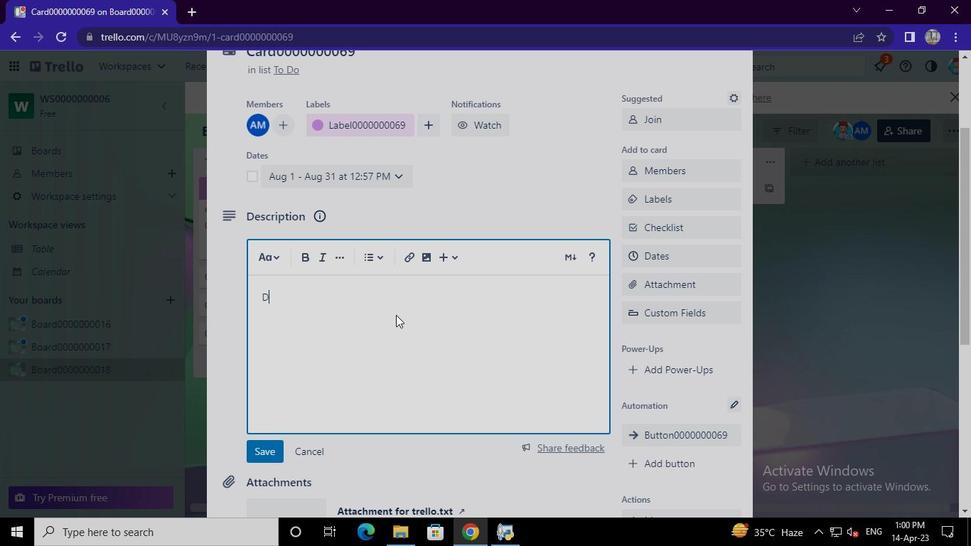 
Action: Keyboard <96>
Screenshot: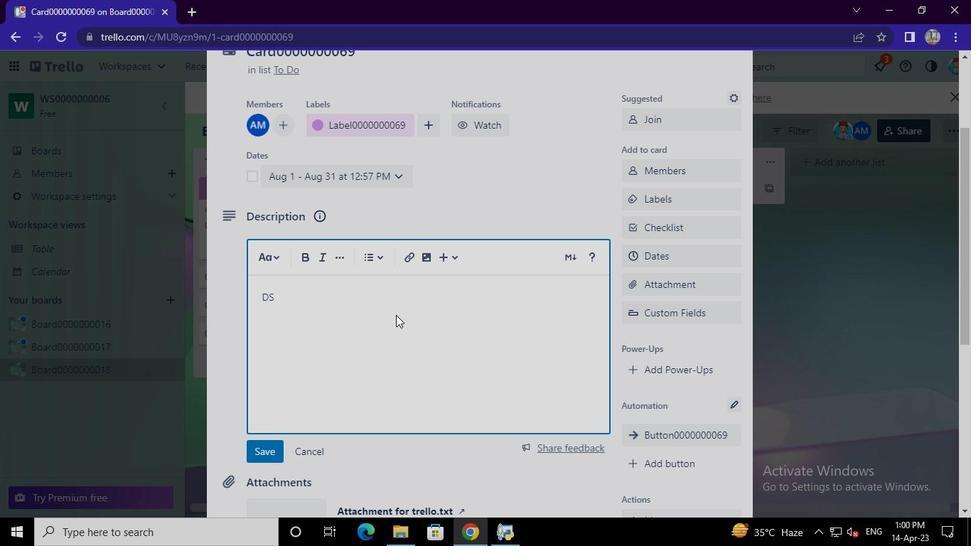 
Action: Keyboard <96>
Screenshot: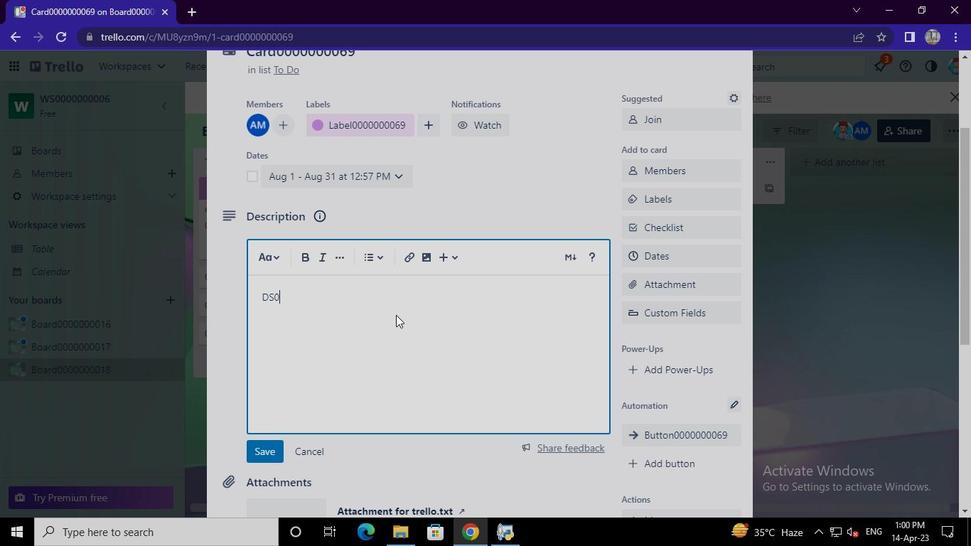 
Action: Keyboard <96>
Screenshot: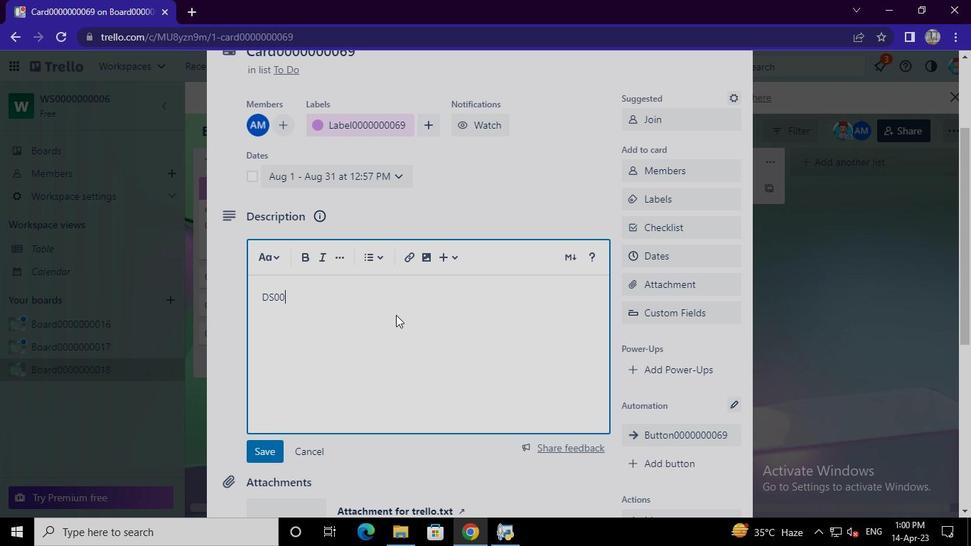 
Action: Keyboard <96>
Screenshot: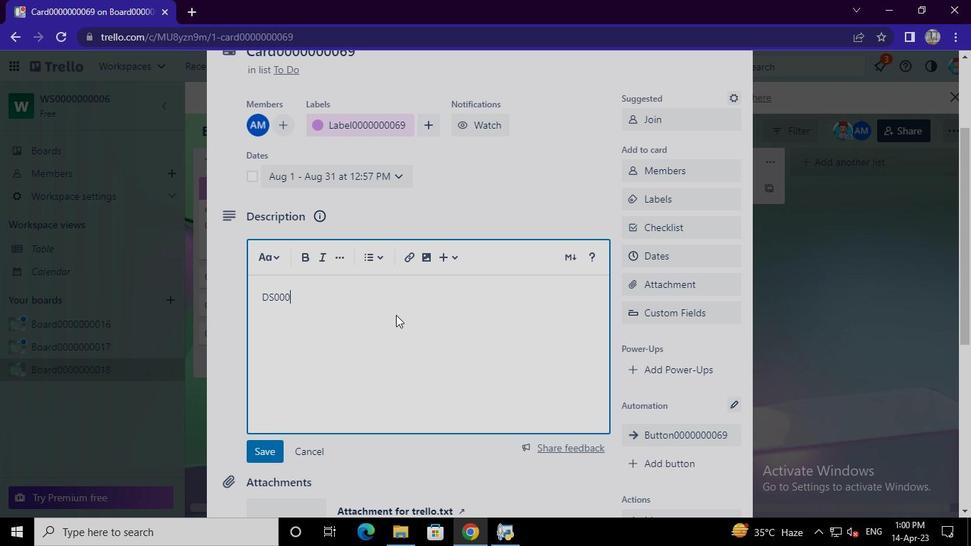 
Action: Keyboard <96>
Screenshot: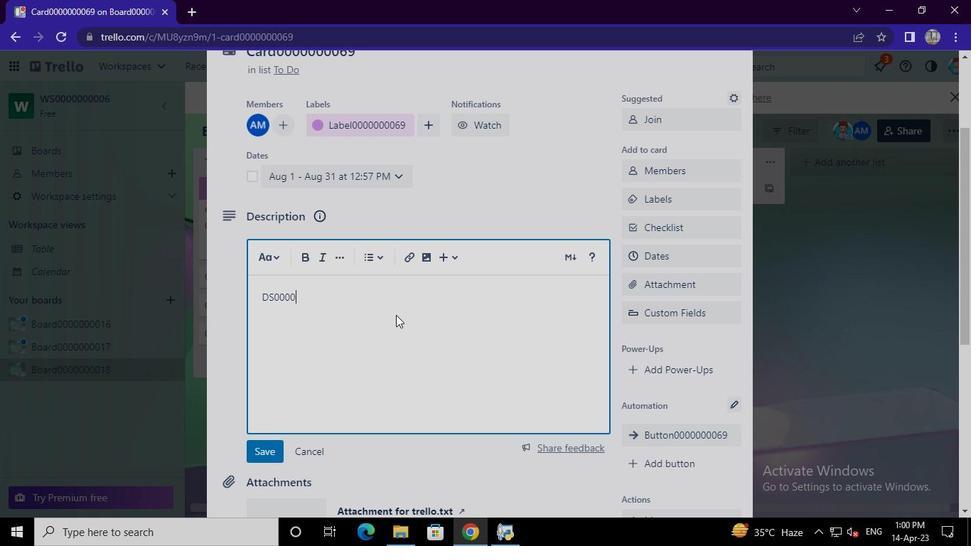 
Action: Keyboard <96>
Screenshot: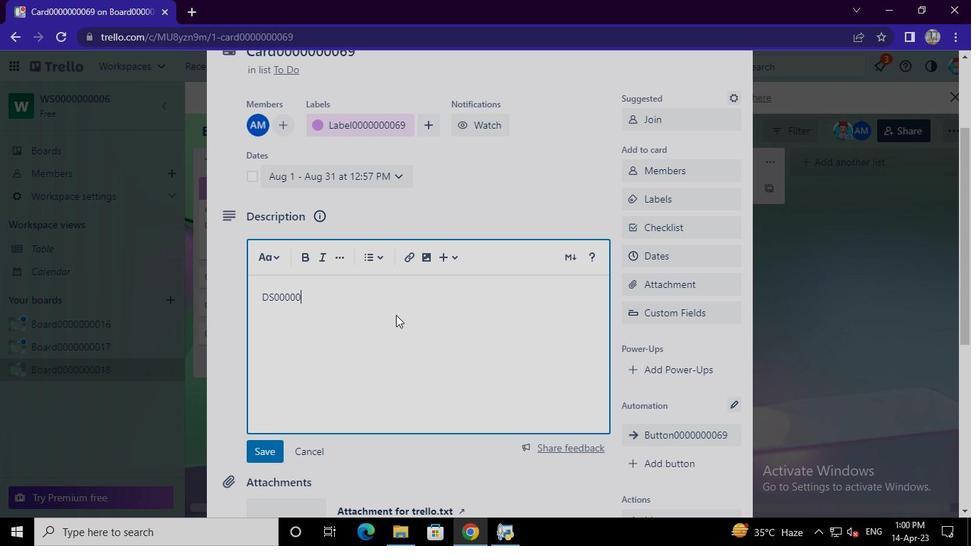 
Action: Keyboard <96>
Screenshot: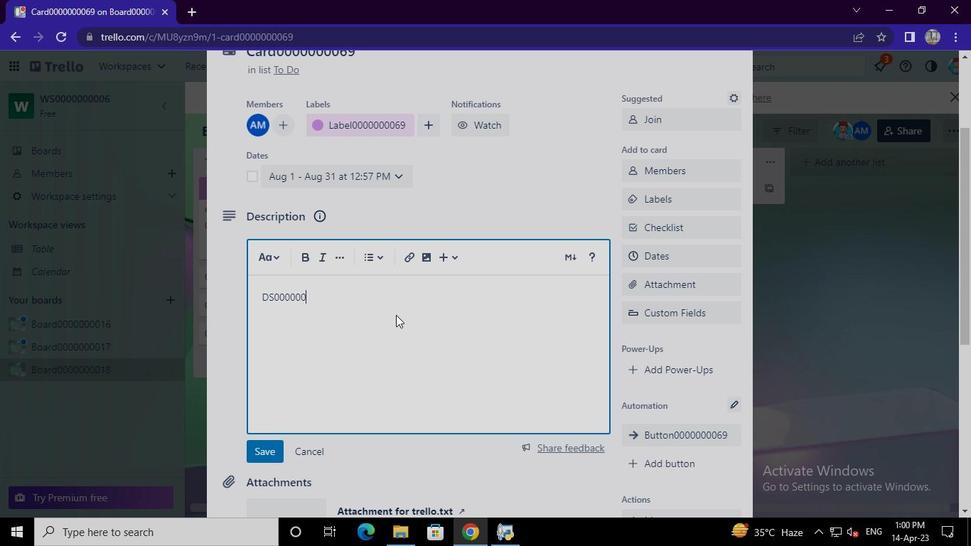 
Action: Keyboard <96>
Screenshot: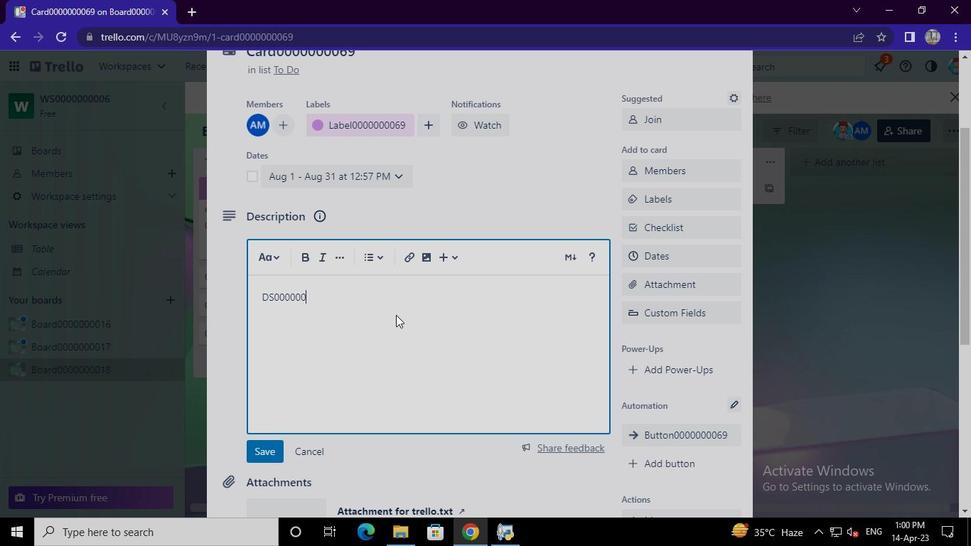 
Action: Keyboard <102>
Screenshot: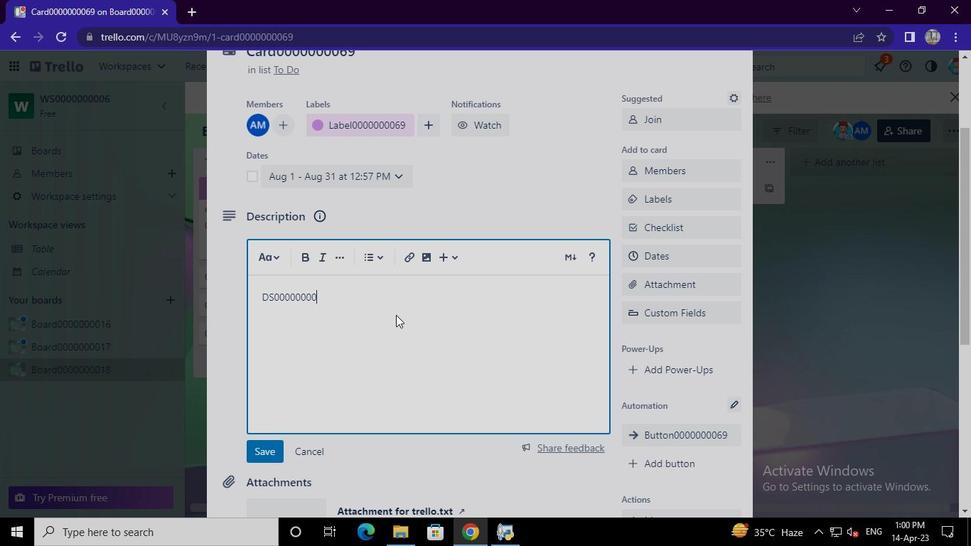 
Action: Keyboard <105>
Screenshot: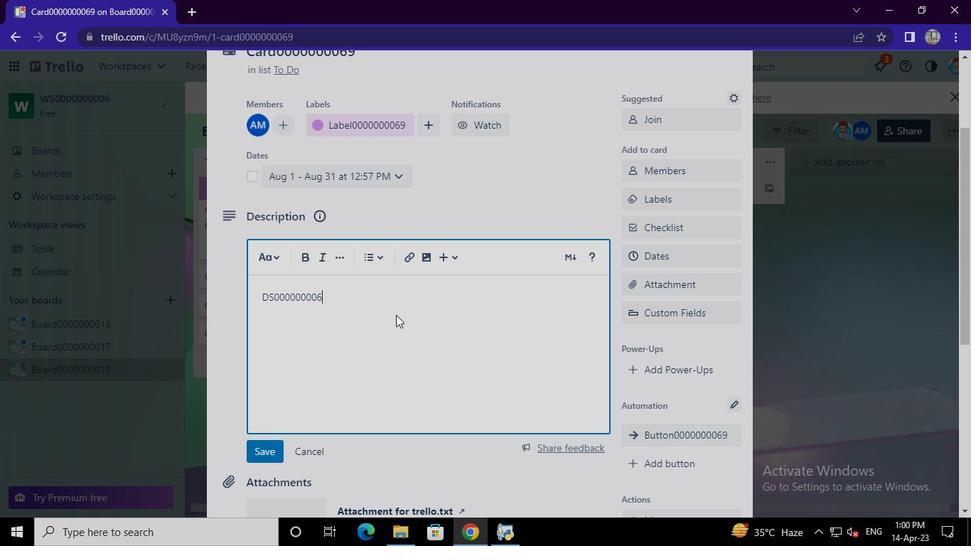 
Action: Mouse moved to (265, 446)
Screenshot: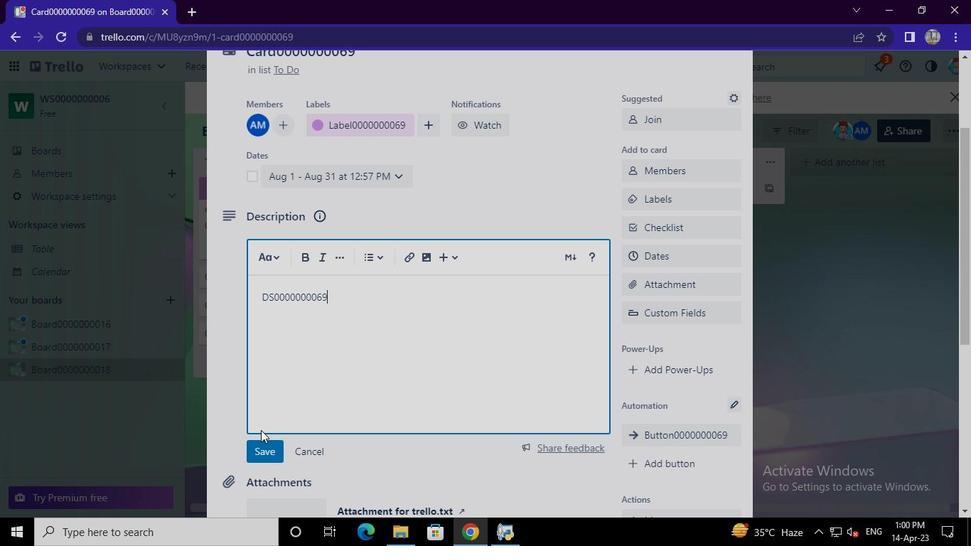
Action: Mouse pressed left at (265, 446)
Screenshot: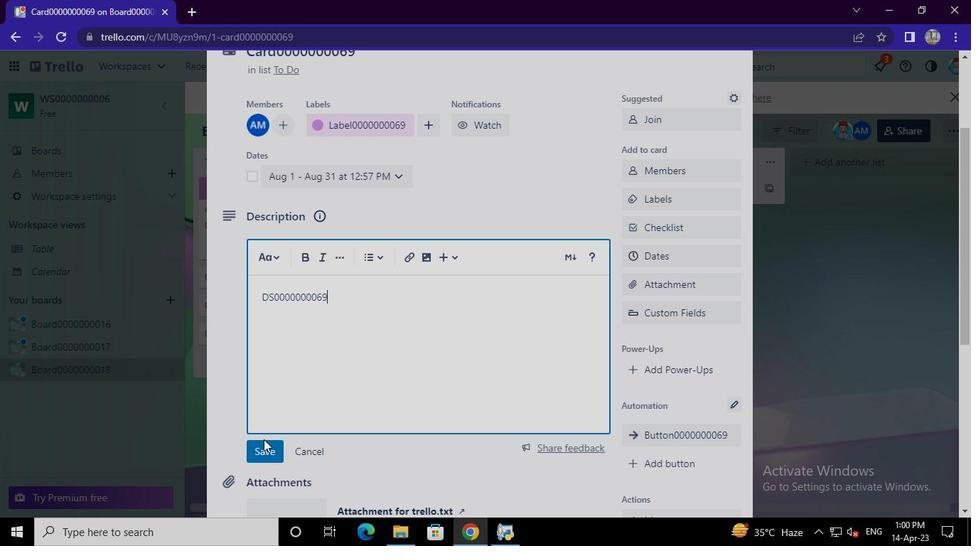 
Action: Mouse moved to (295, 361)
Screenshot: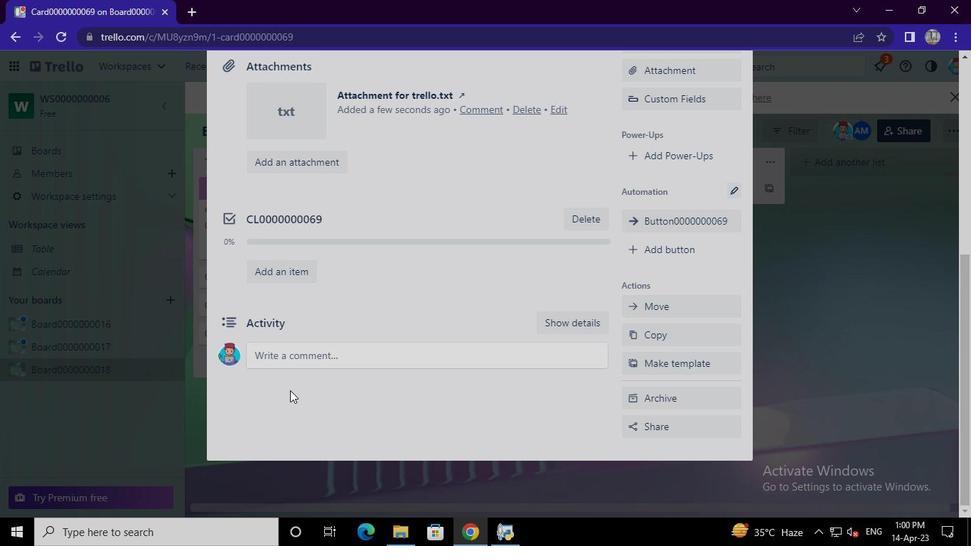 
Action: Mouse pressed left at (295, 361)
Screenshot: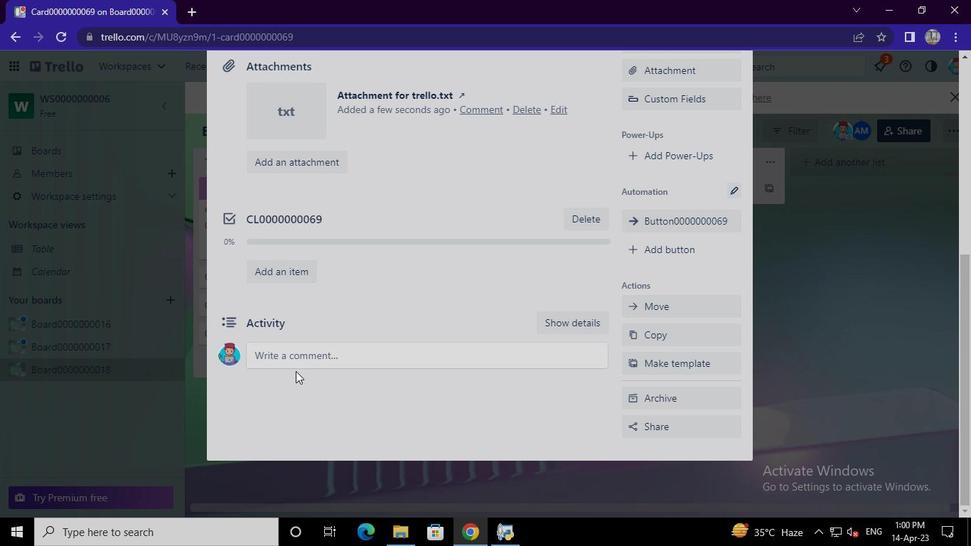 
Action: Mouse moved to (297, 361)
Screenshot: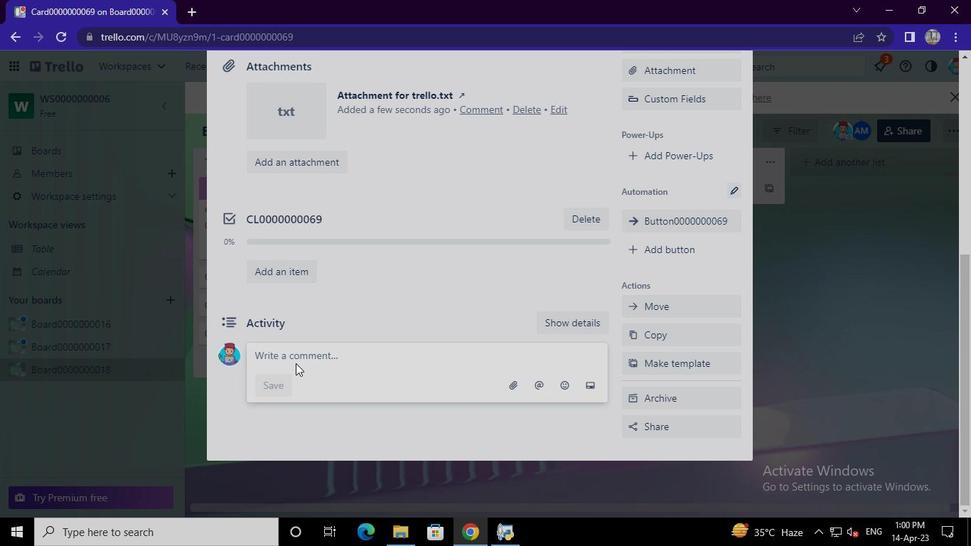 
Action: Mouse pressed left at (297, 361)
Screenshot: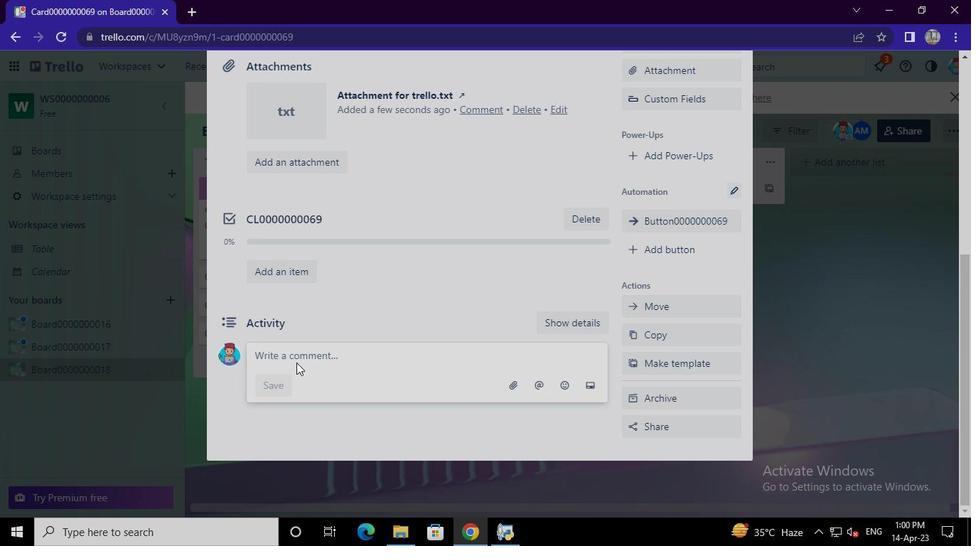 
Action: Keyboard Key.shift
Screenshot: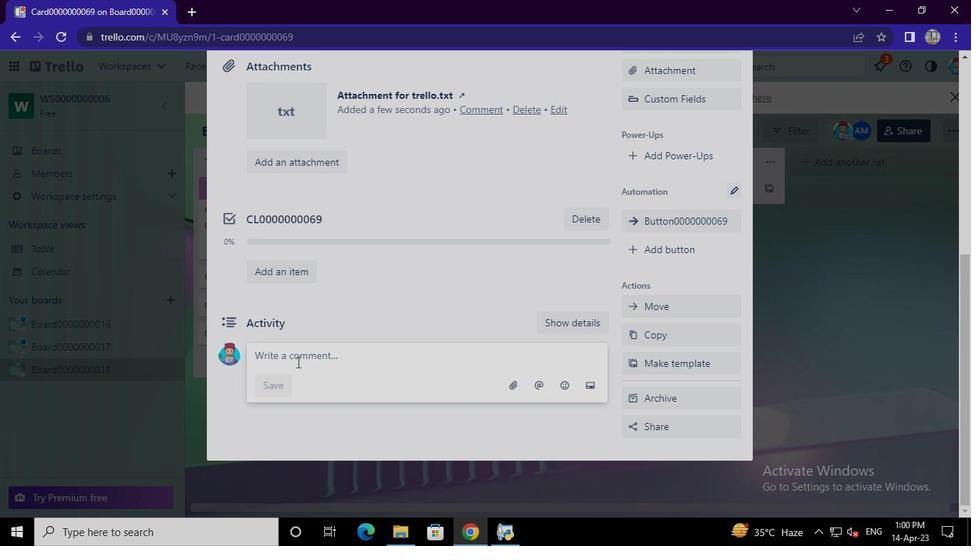 
Action: Keyboard C
Screenshot: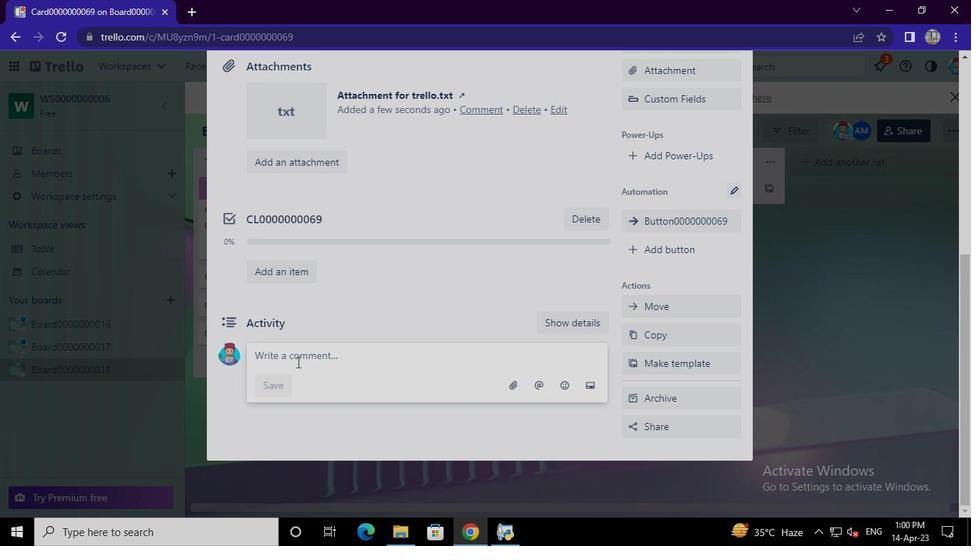 
Action: Keyboard M
Screenshot: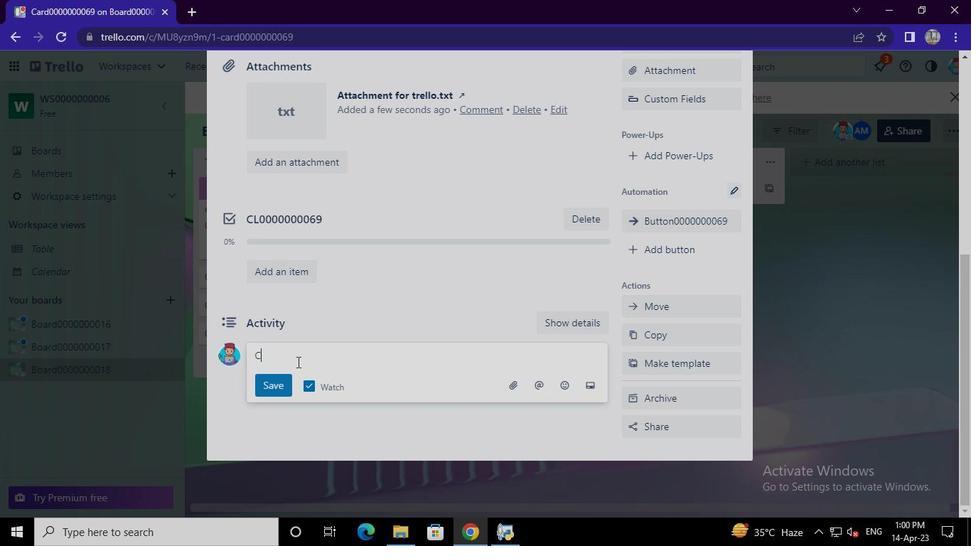 
Action: Keyboard <96>
Screenshot: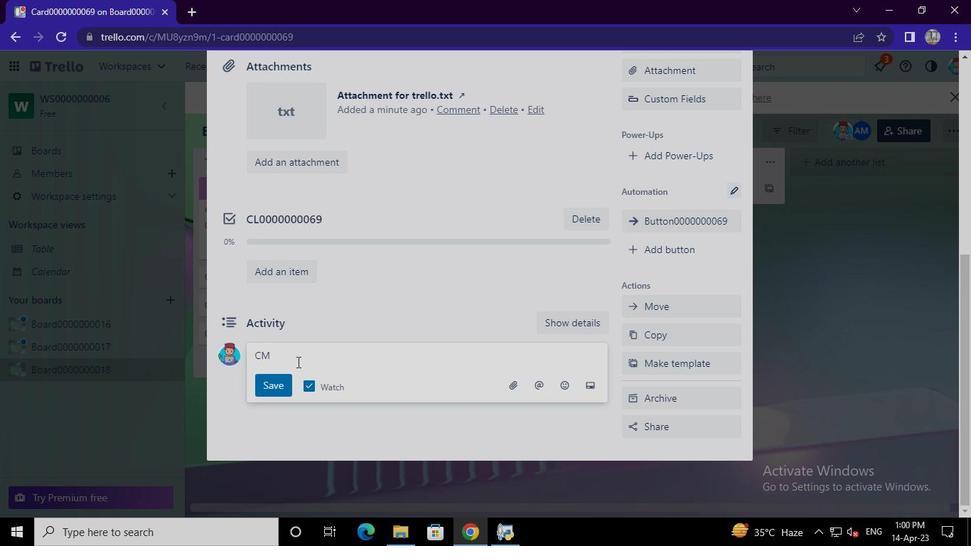 
Action: Keyboard <96>
Screenshot: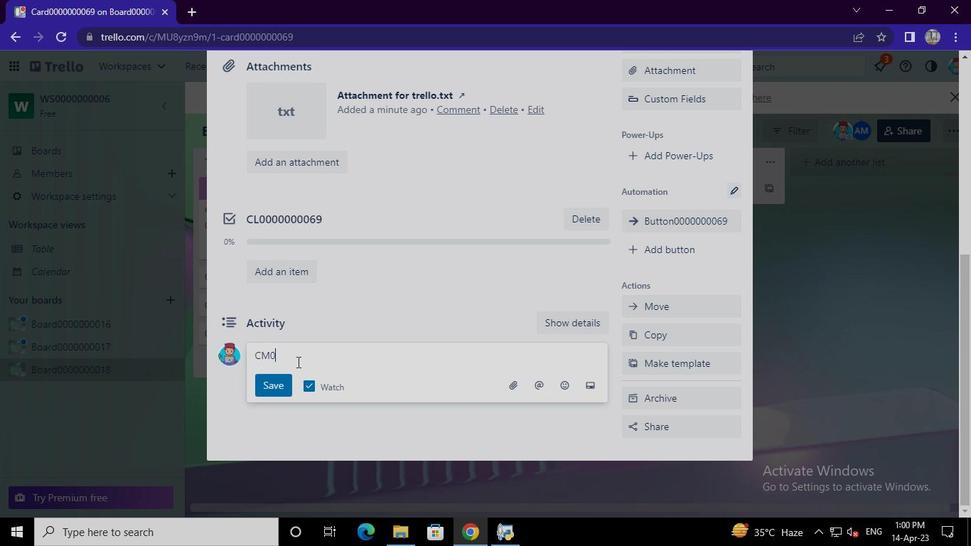 
Action: Keyboard <96>
Screenshot: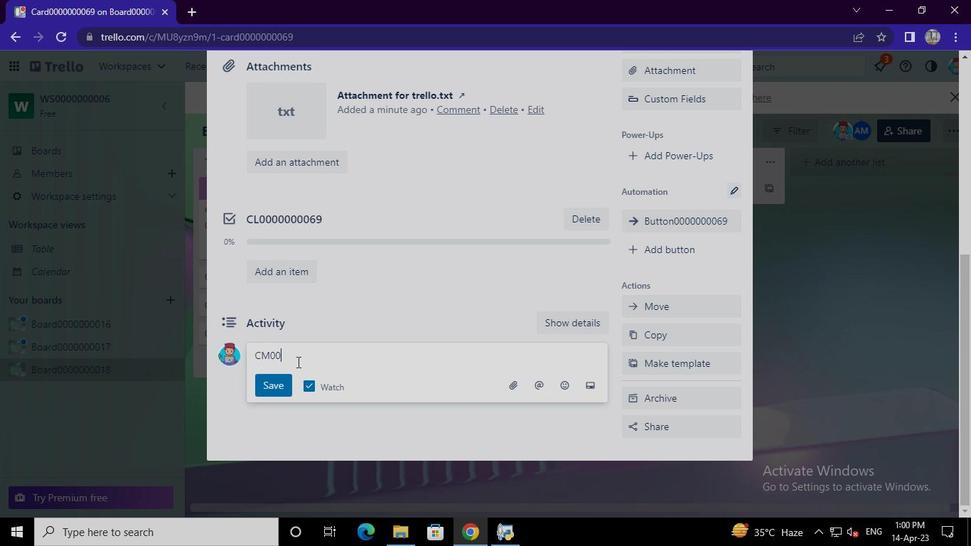 
Action: Keyboard <96>
Screenshot: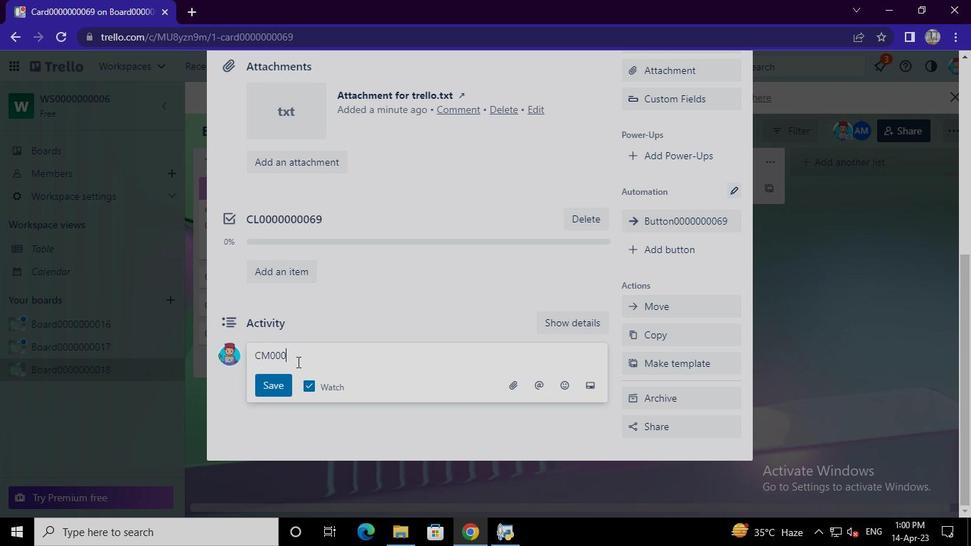 
Action: Keyboard <96>
Screenshot: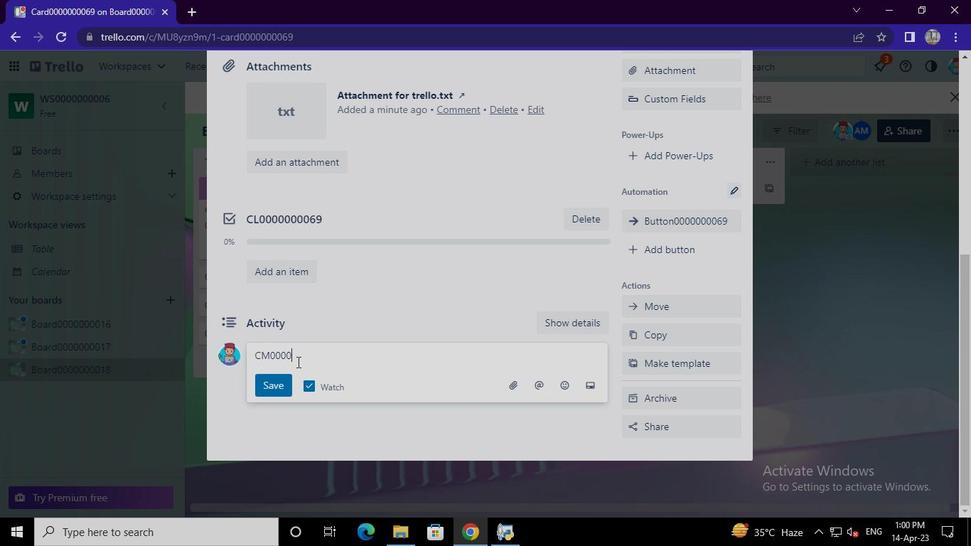 
Action: Keyboard <96>
Screenshot: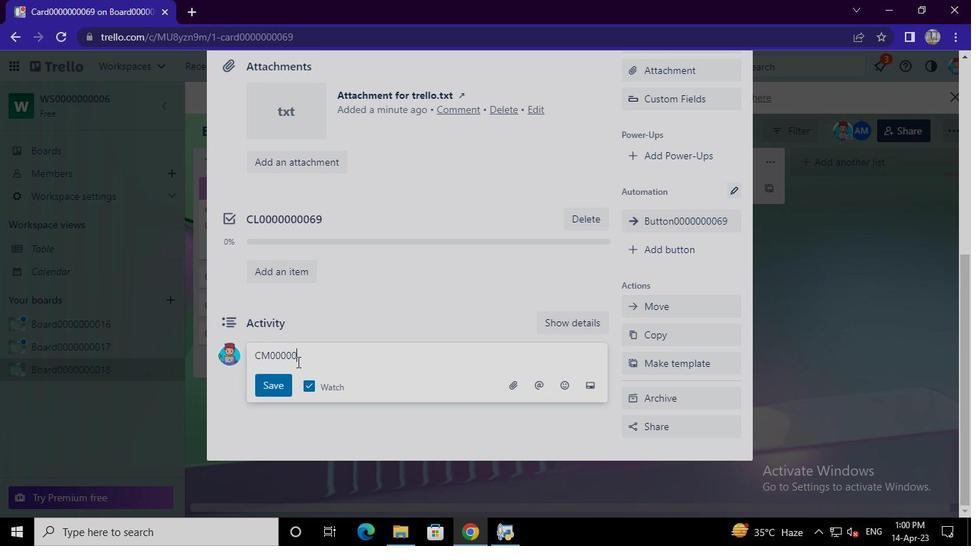 
Action: Keyboard <96>
Screenshot: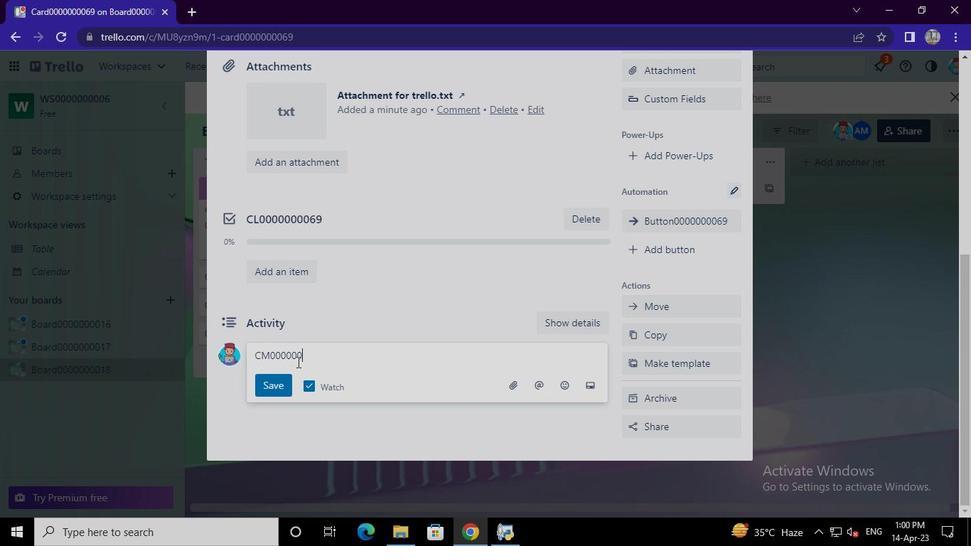 
Action: Keyboard <96>
Screenshot: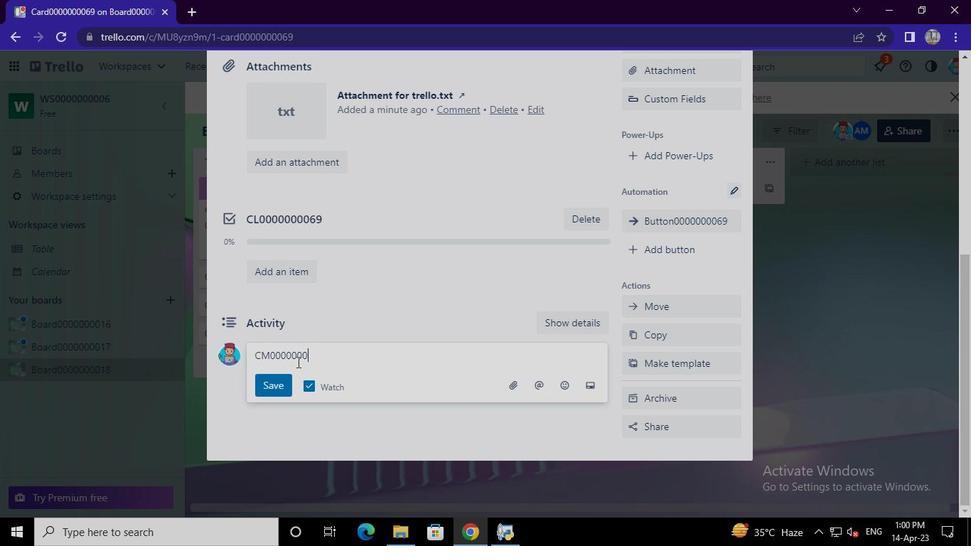 
Action: Keyboard <102>
Screenshot: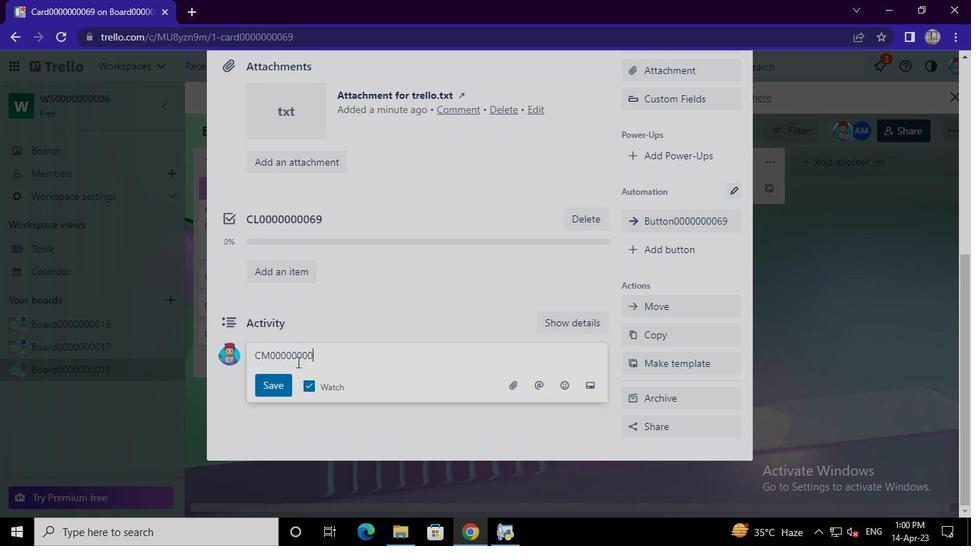 
Action: Keyboard <105>
Screenshot: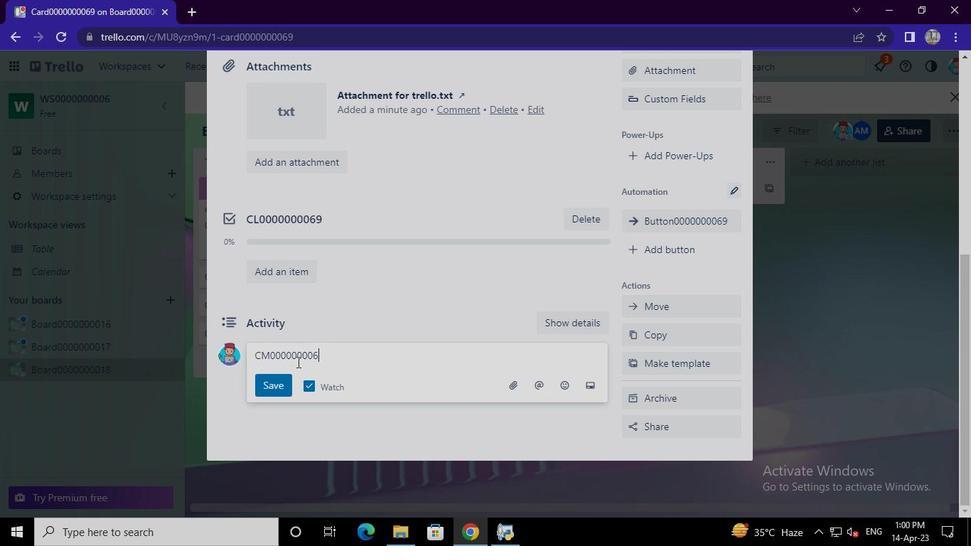 
Action: Mouse moved to (281, 380)
Screenshot: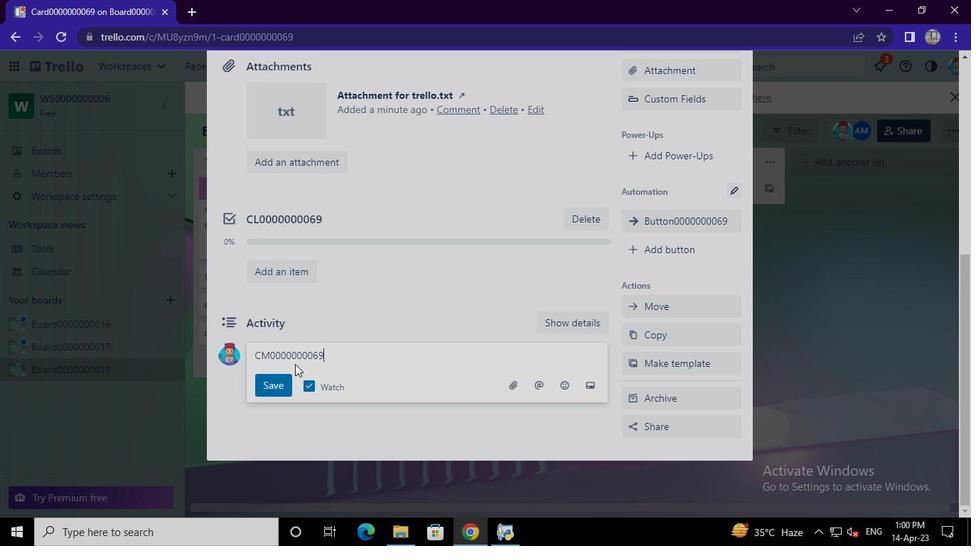 
Action: Mouse pressed left at (281, 380)
Screenshot: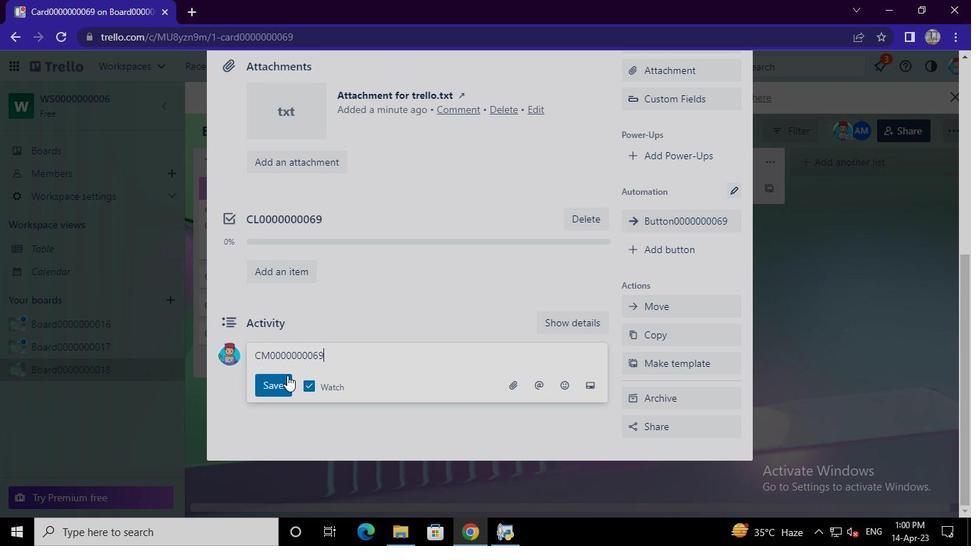 
Action: Mouse moved to (494, 529)
Screenshot: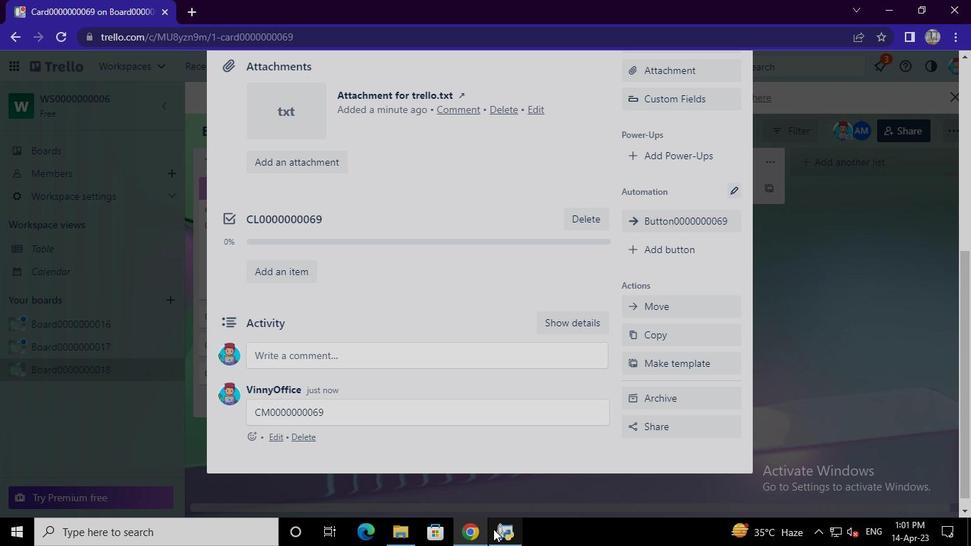 
Action: Mouse pressed left at (494, 529)
Screenshot: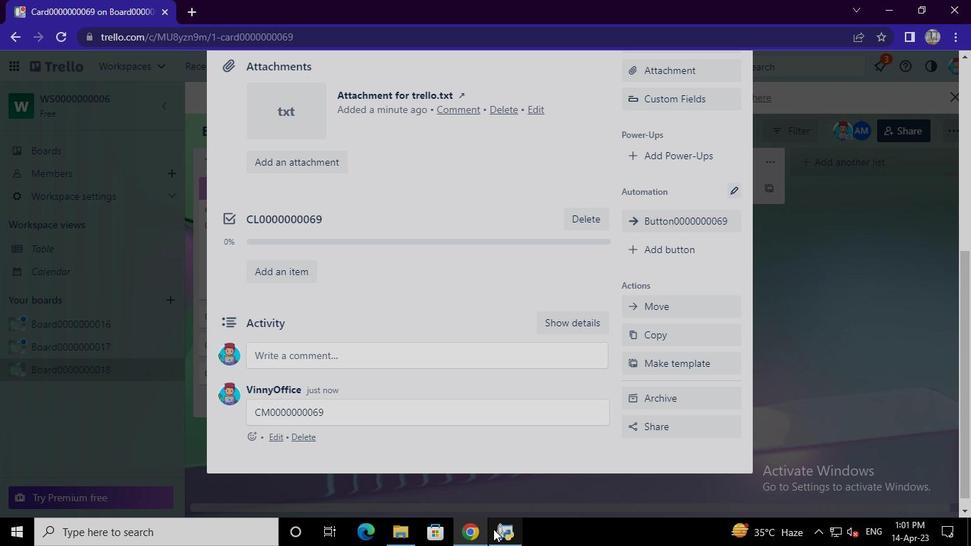 
Action: Mouse moved to (706, 29)
Screenshot: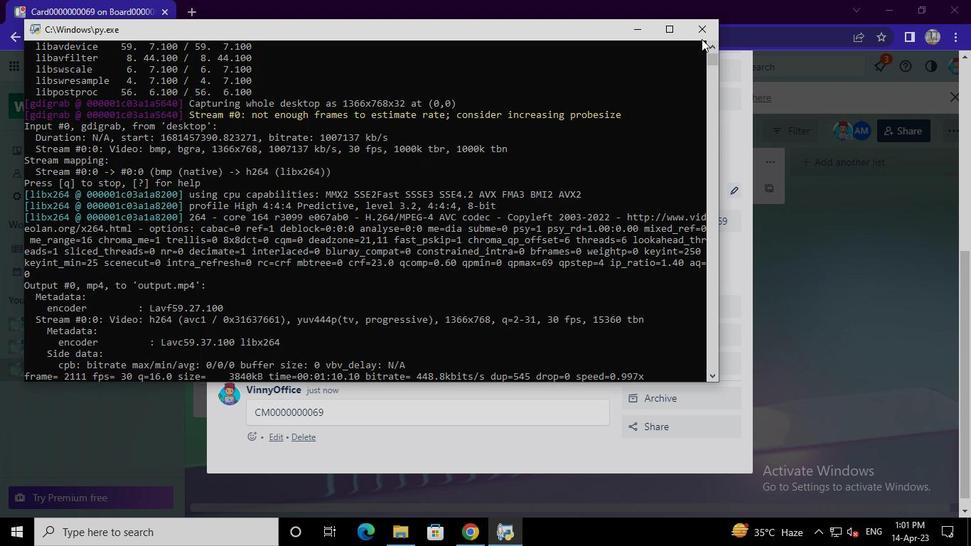 
Action: Mouse pressed left at (706, 29)
Screenshot: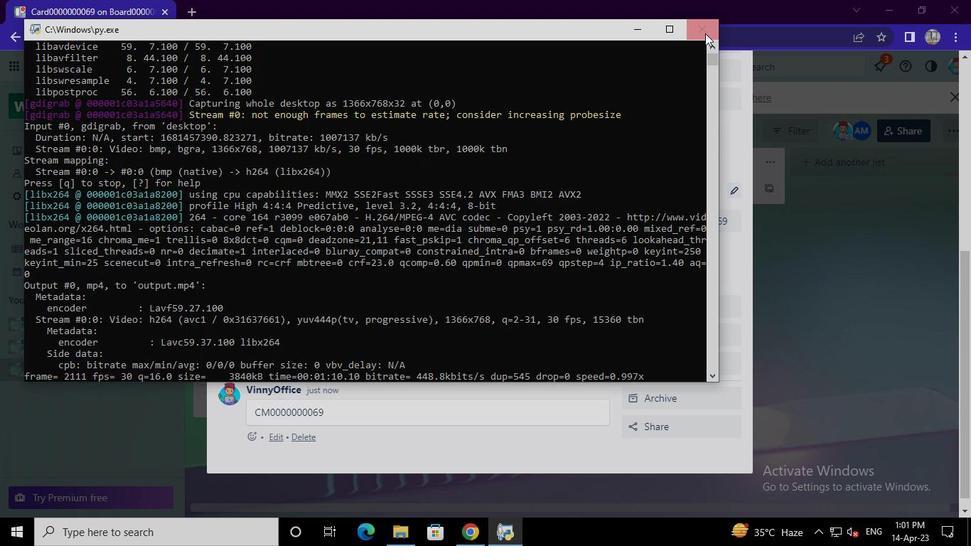 
Action: Mouse moved to (706, 29)
Screenshot: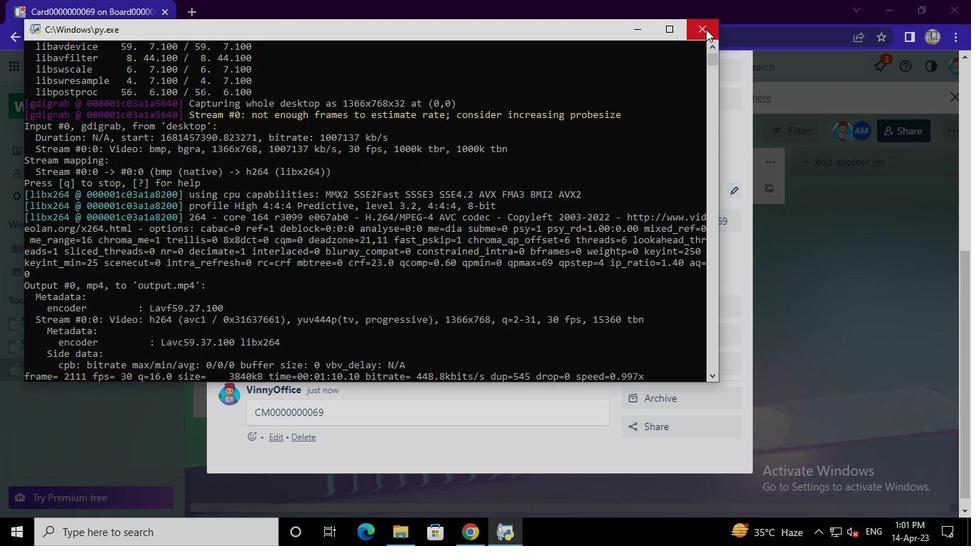 
